 Task: In the  document acquisition Apply all border to the tabe with  'with box; Style line and width 1 pt 'Select Header and apply  'Bold' Select the text and align it to the  Left
Action: Mouse moved to (145, 169)
Screenshot: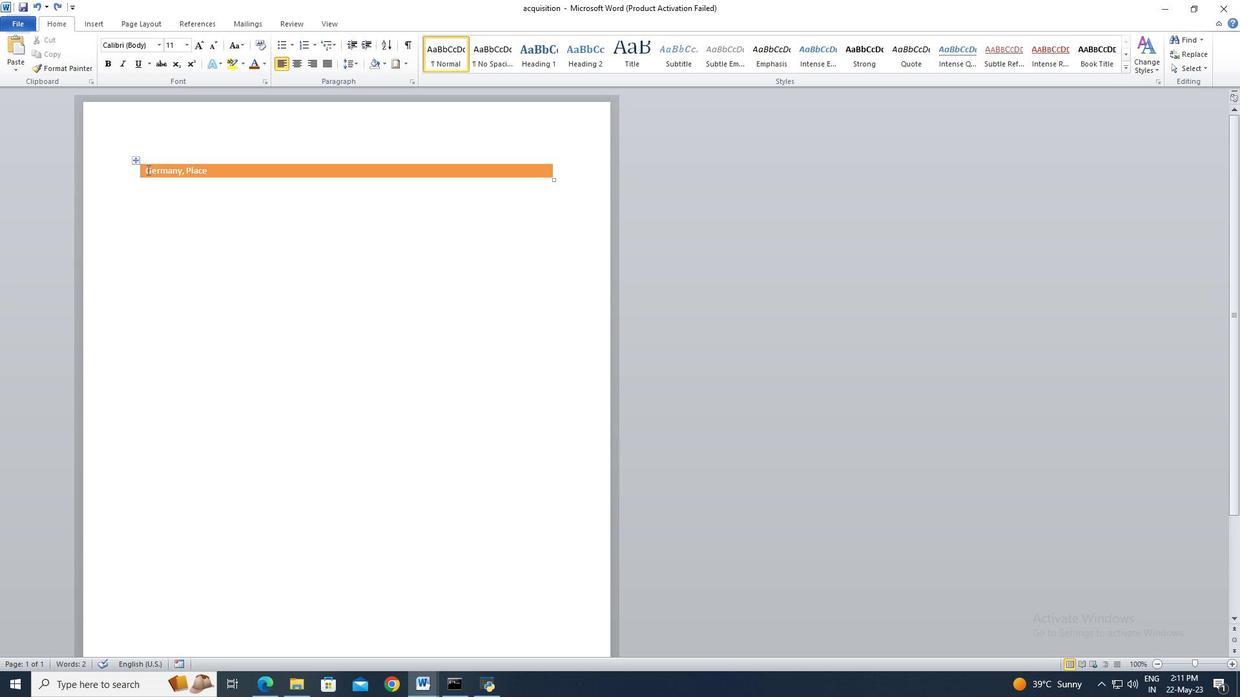 
Action: Mouse pressed left at (145, 169)
Screenshot: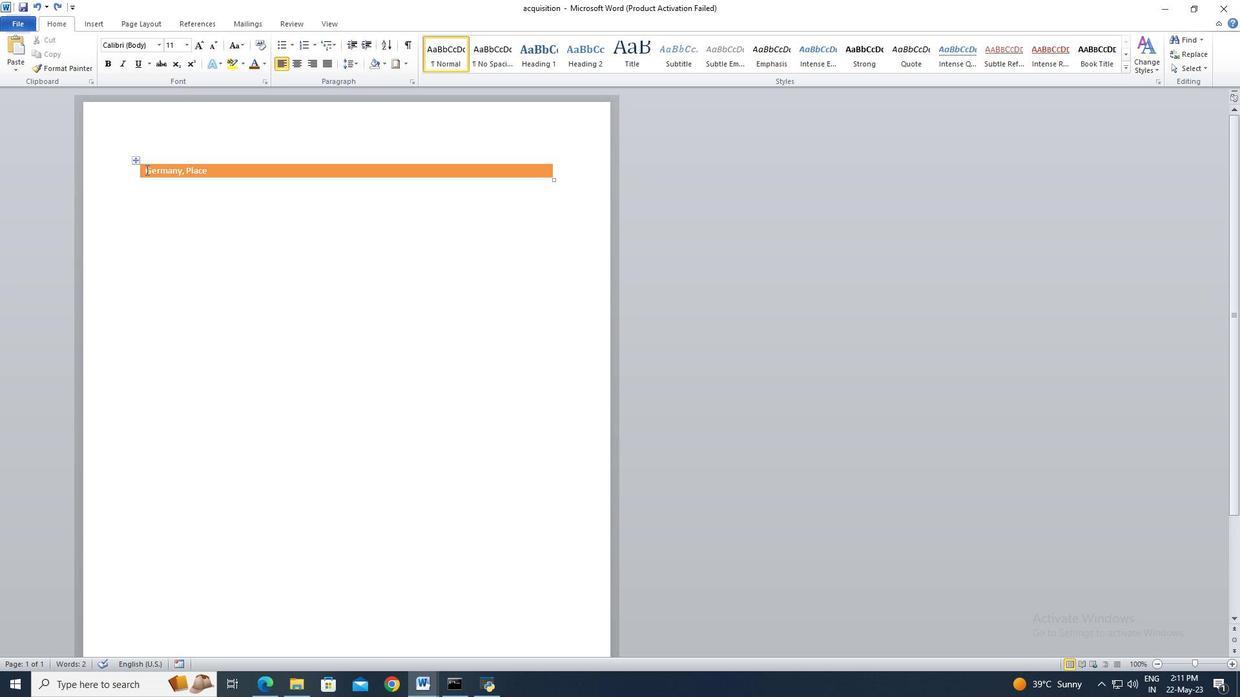 
Action: Mouse moved to (370, 26)
Screenshot: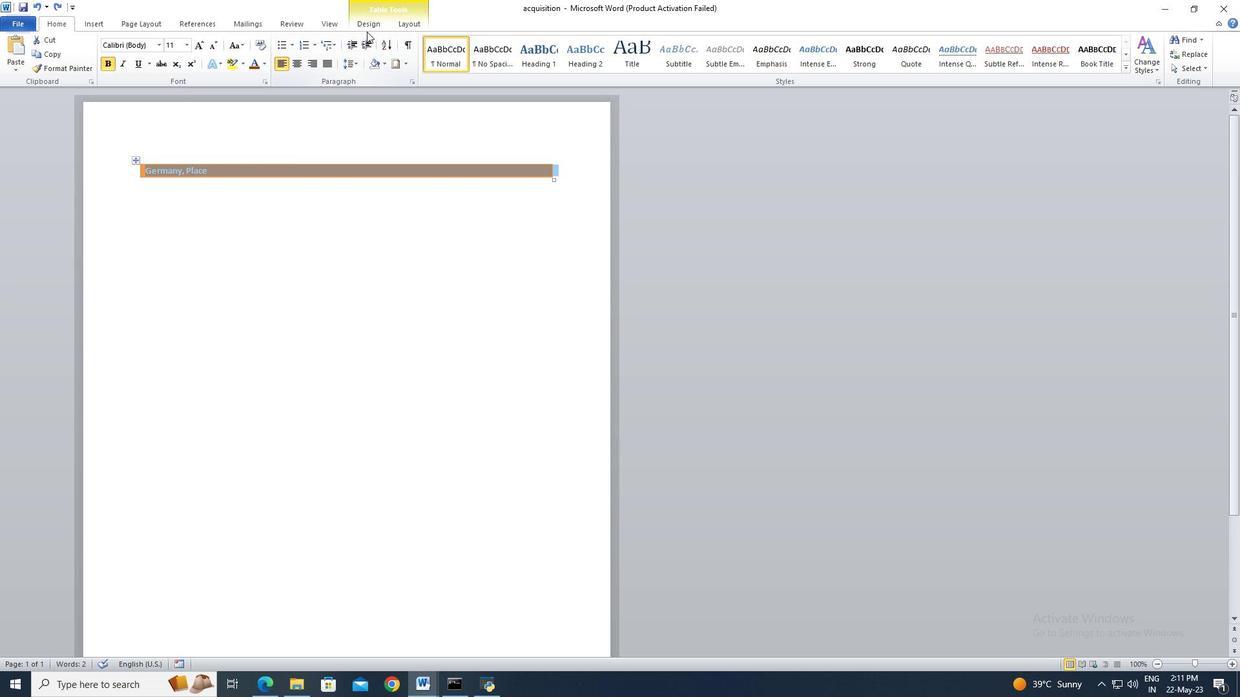 
Action: Mouse pressed left at (370, 26)
Screenshot: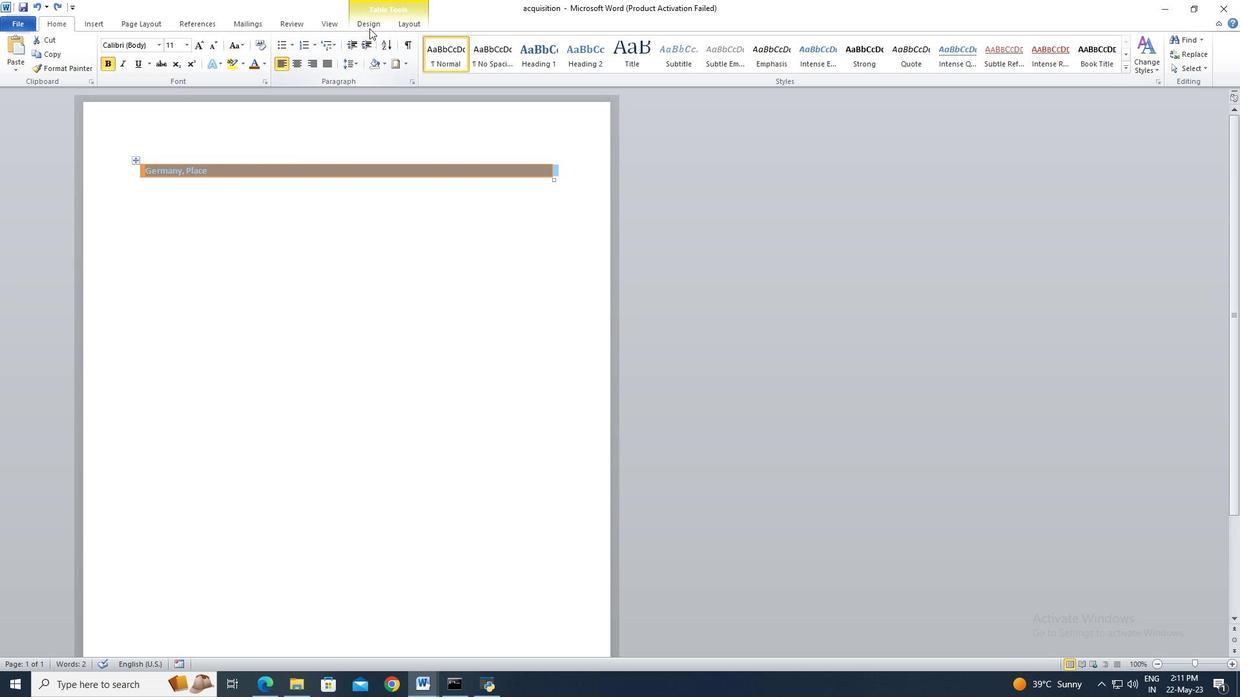 
Action: Mouse moved to (857, 54)
Screenshot: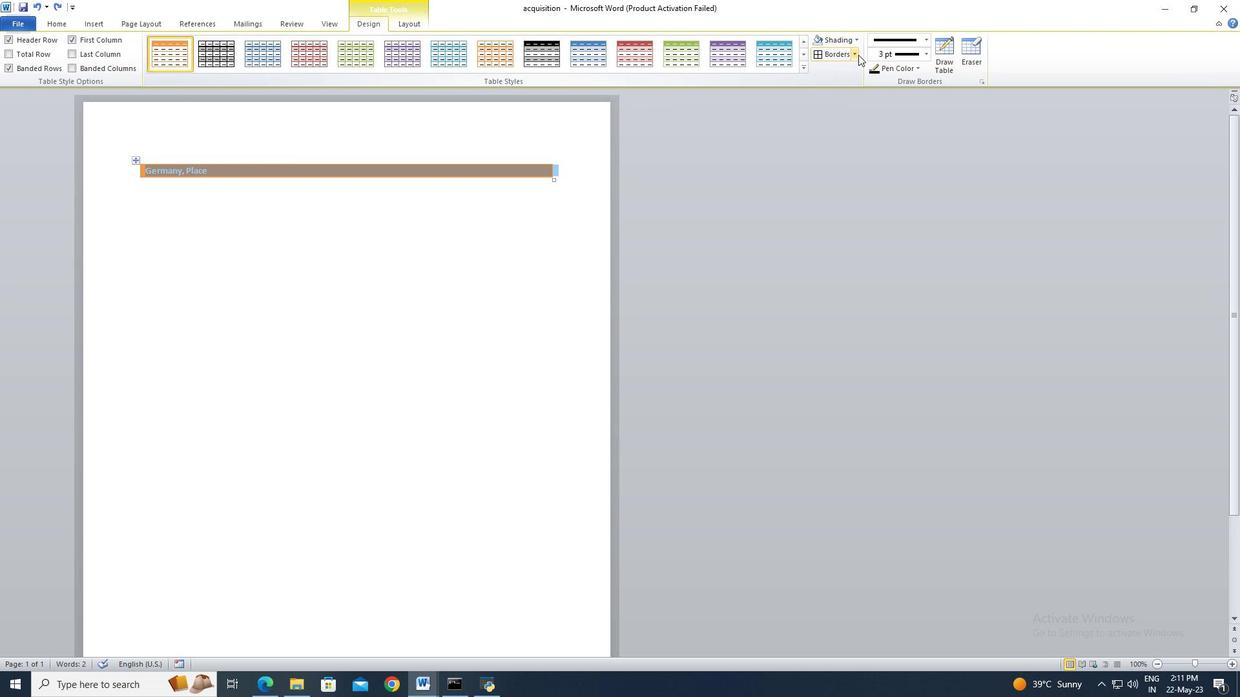 
Action: Mouse pressed left at (857, 54)
Screenshot: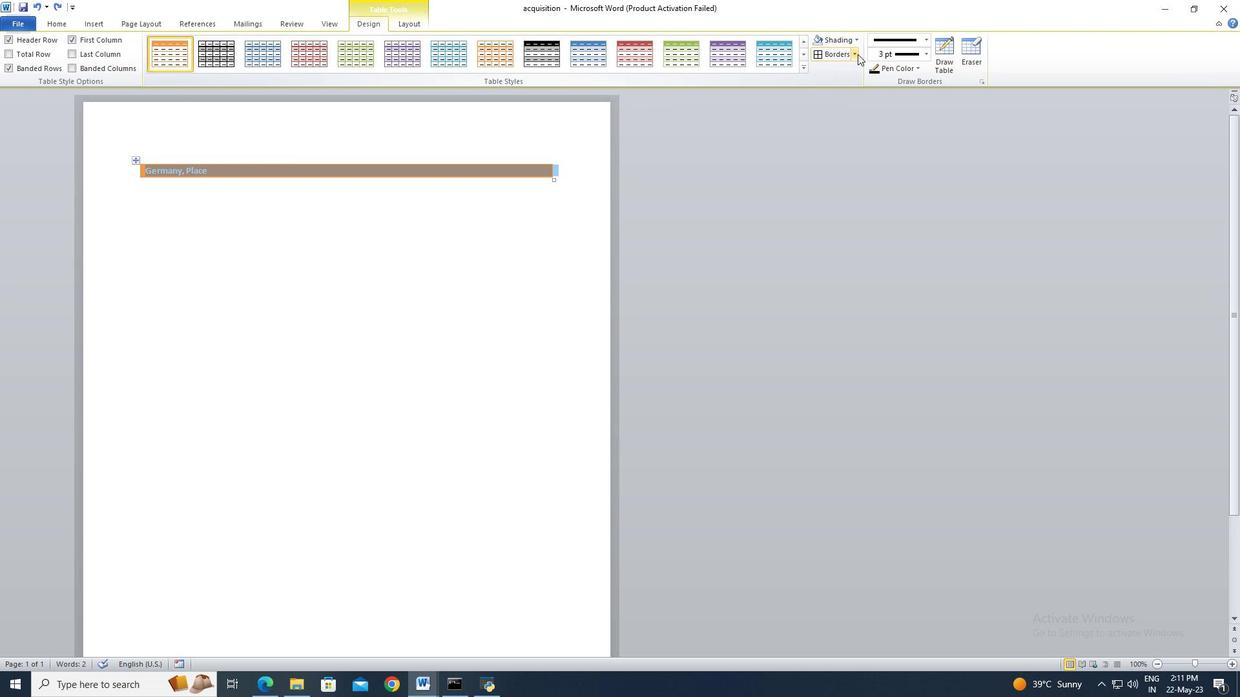 
Action: Mouse moved to (859, 142)
Screenshot: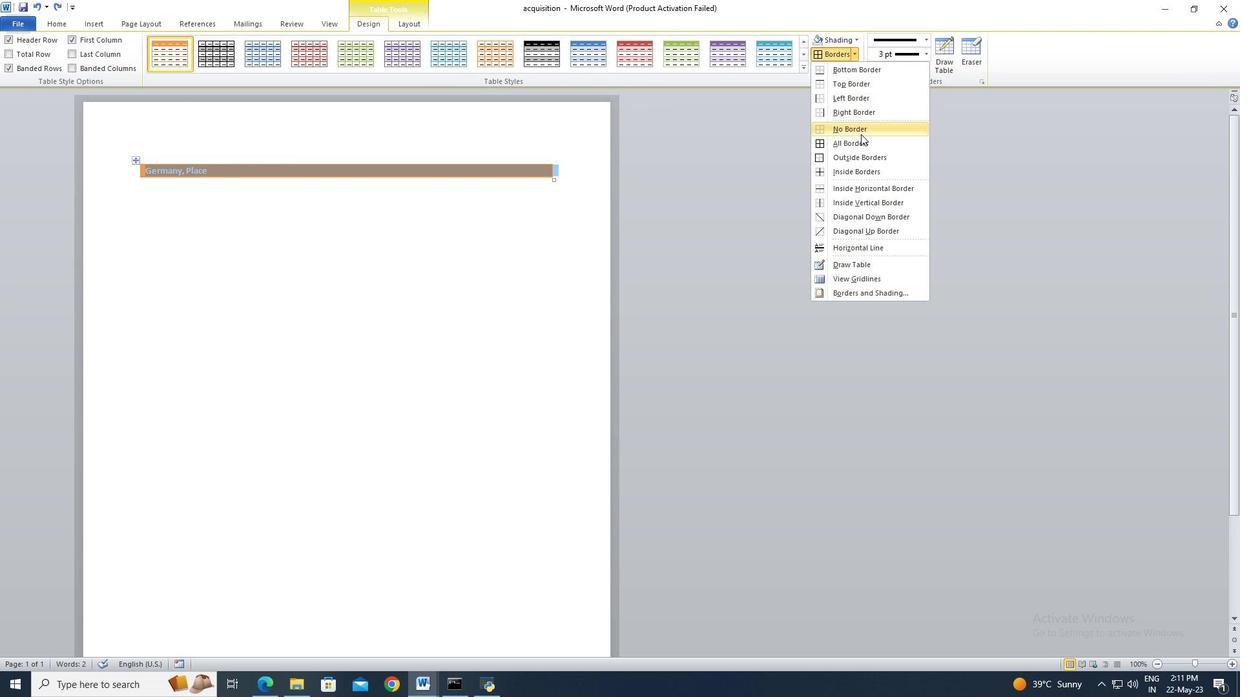
Action: Mouse pressed left at (859, 142)
Screenshot: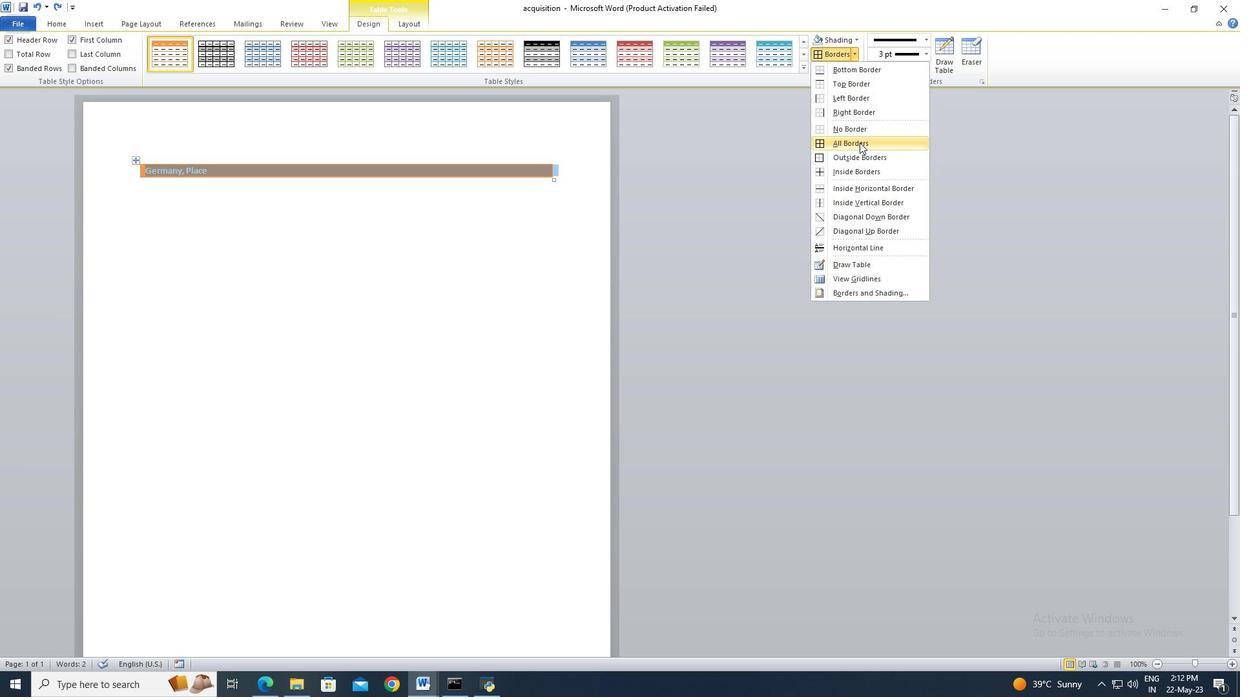 
Action: Mouse moved to (923, 44)
Screenshot: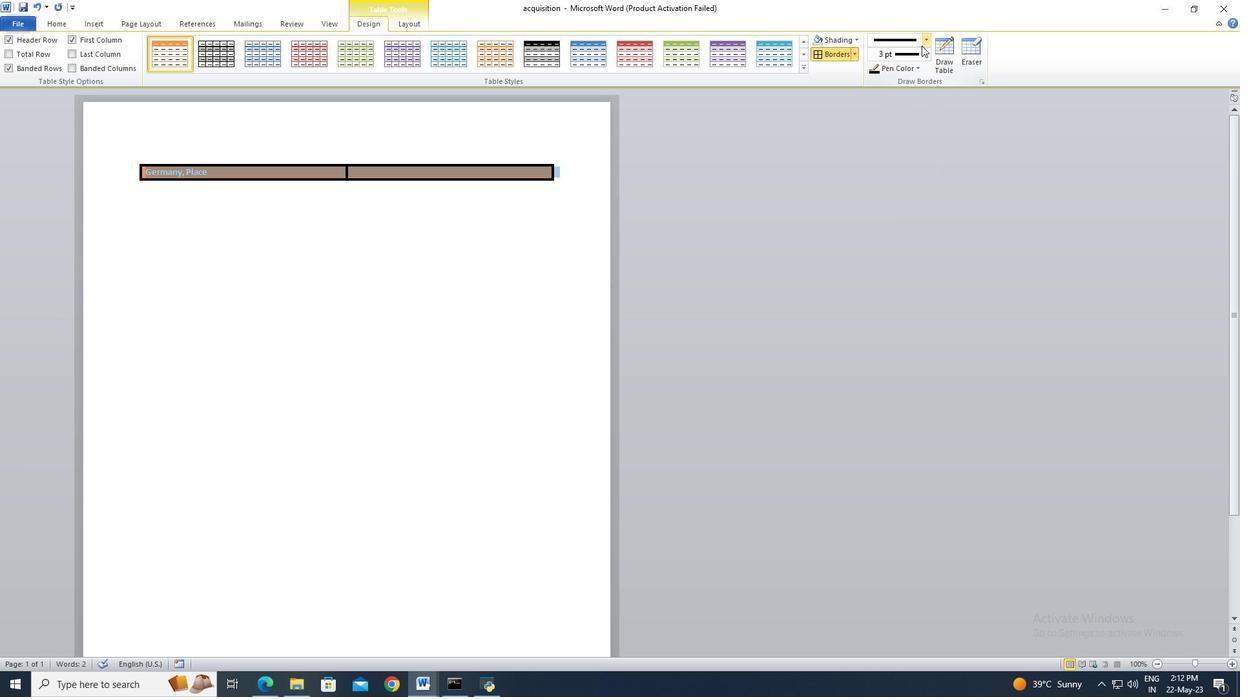 
Action: Mouse pressed left at (923, 44)
Screenshot: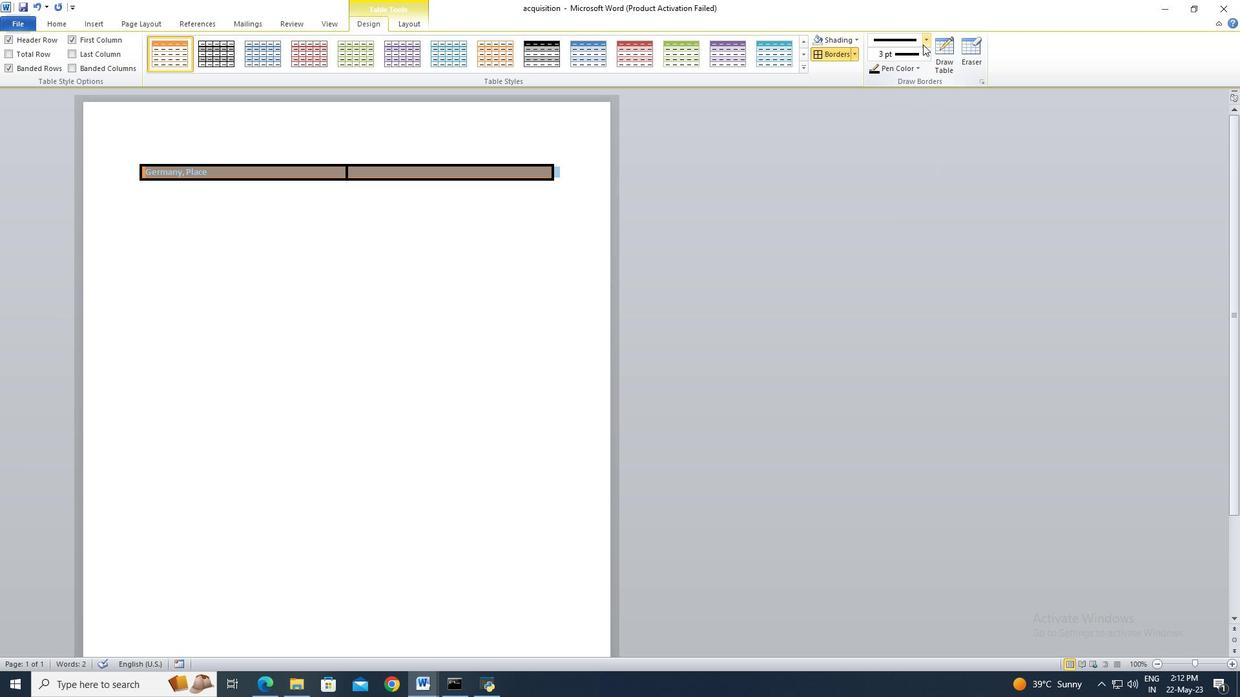 
Action: Mouse moved to (905, 297)
Screenshot: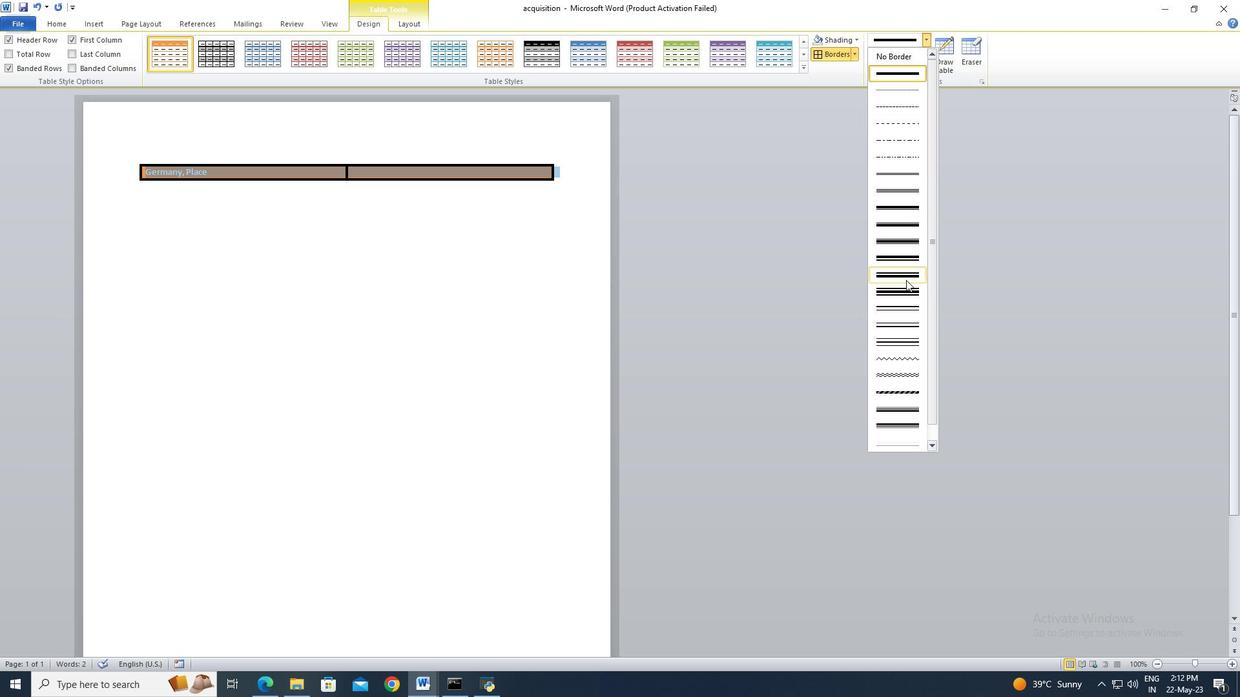 
Action: Mouse scrolled (905, 297) with delta (0, 0)
Screenshot: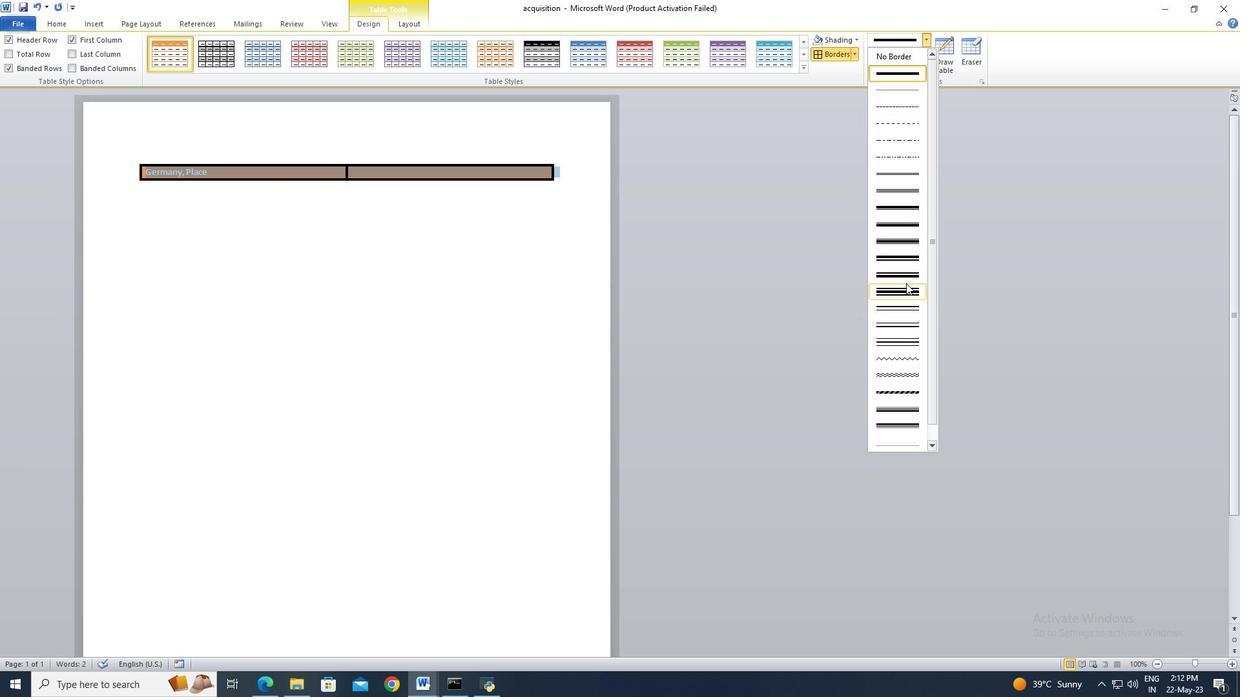 
Action: Mouse scrolled (905, 297) with delta (0, 0)
Screenshot: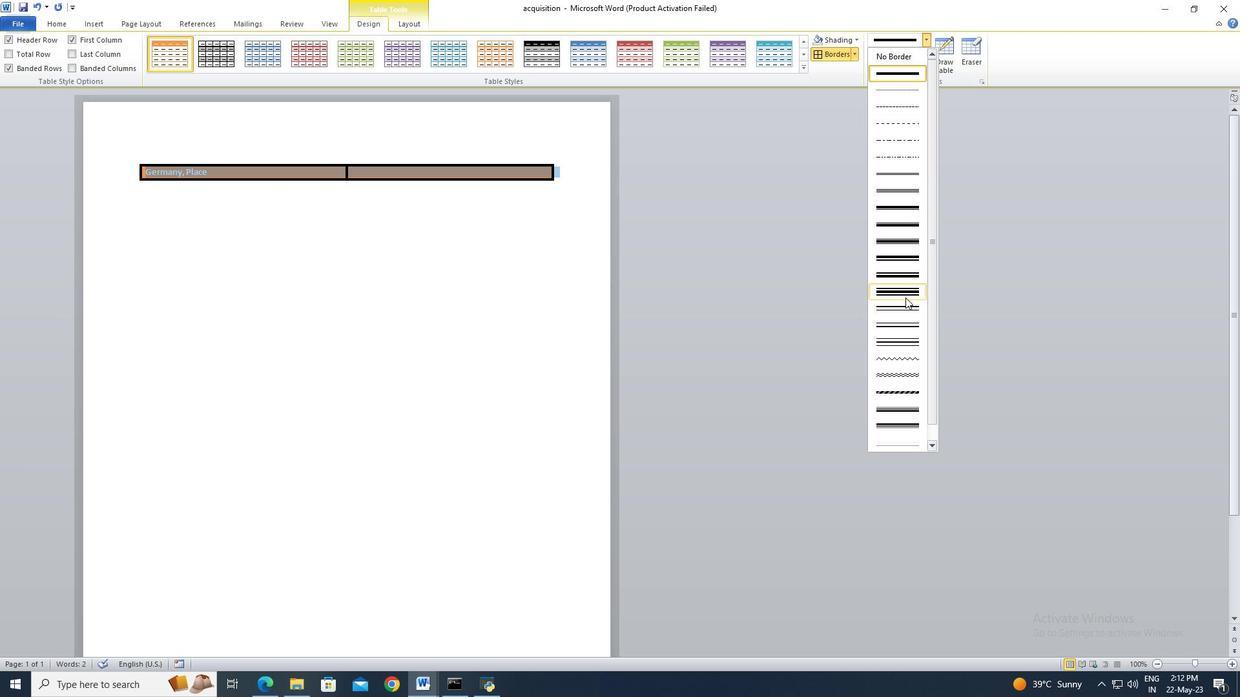 
Action: Mouse moved to (905, 298)
Screenshot: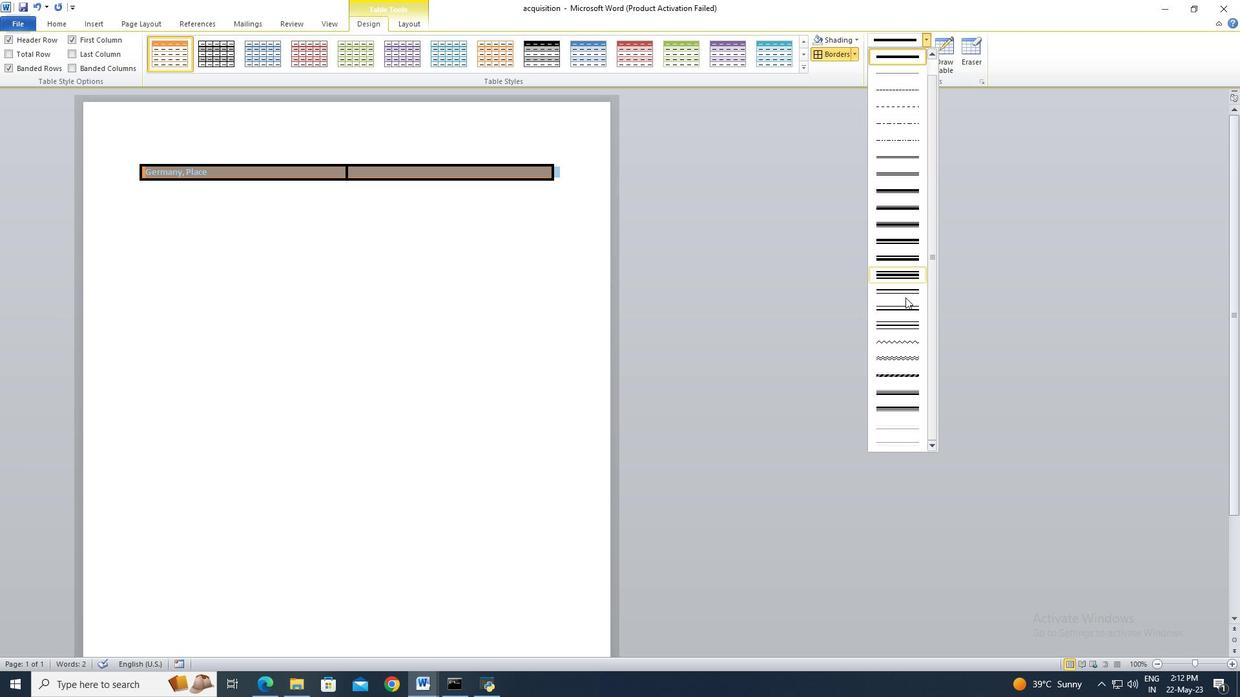 
Action: Mouse scrolled (905, 297) with delta (0, 0)
Screenshot: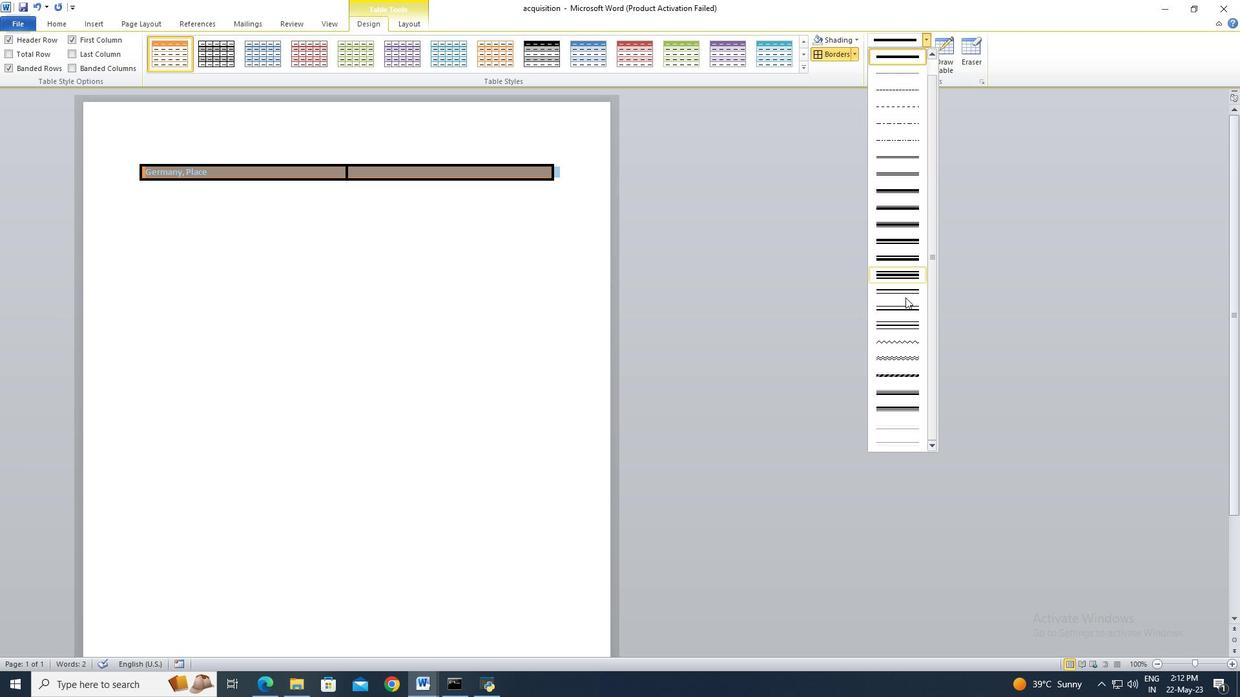 
Action: Mouse moved to (904, 333)
Screenshot: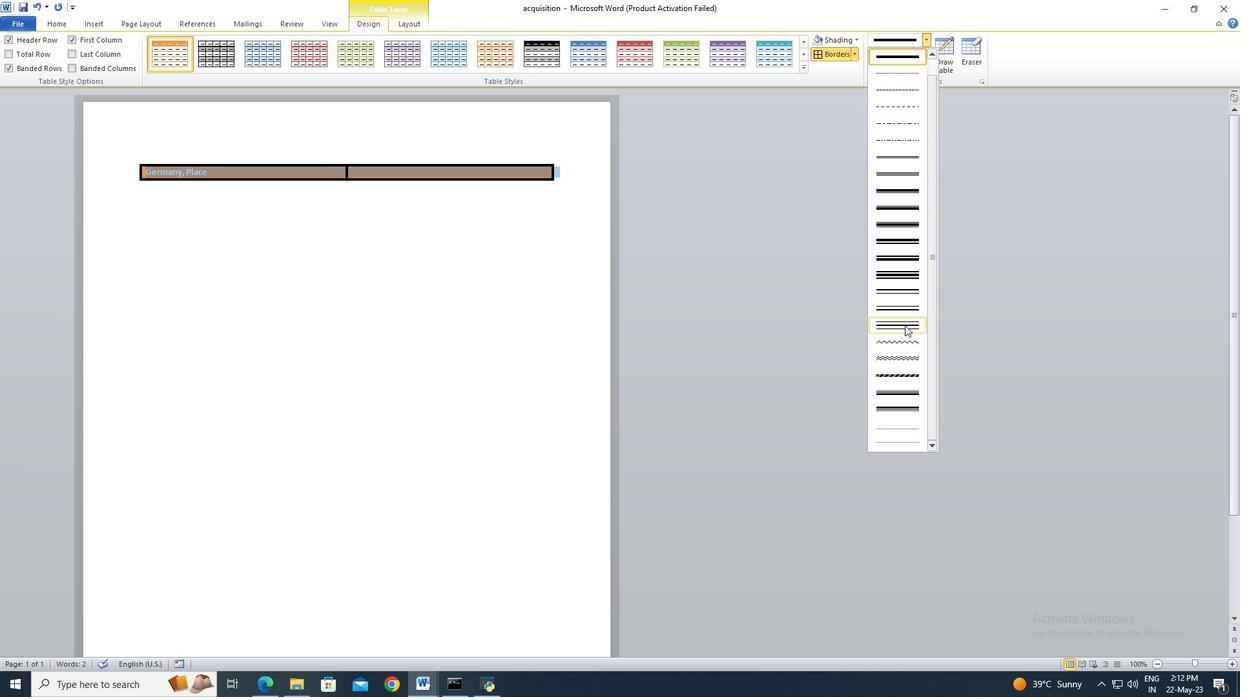 
Action: Mouse scrolled (904, 333) with delta (0, 0)
Screenshot: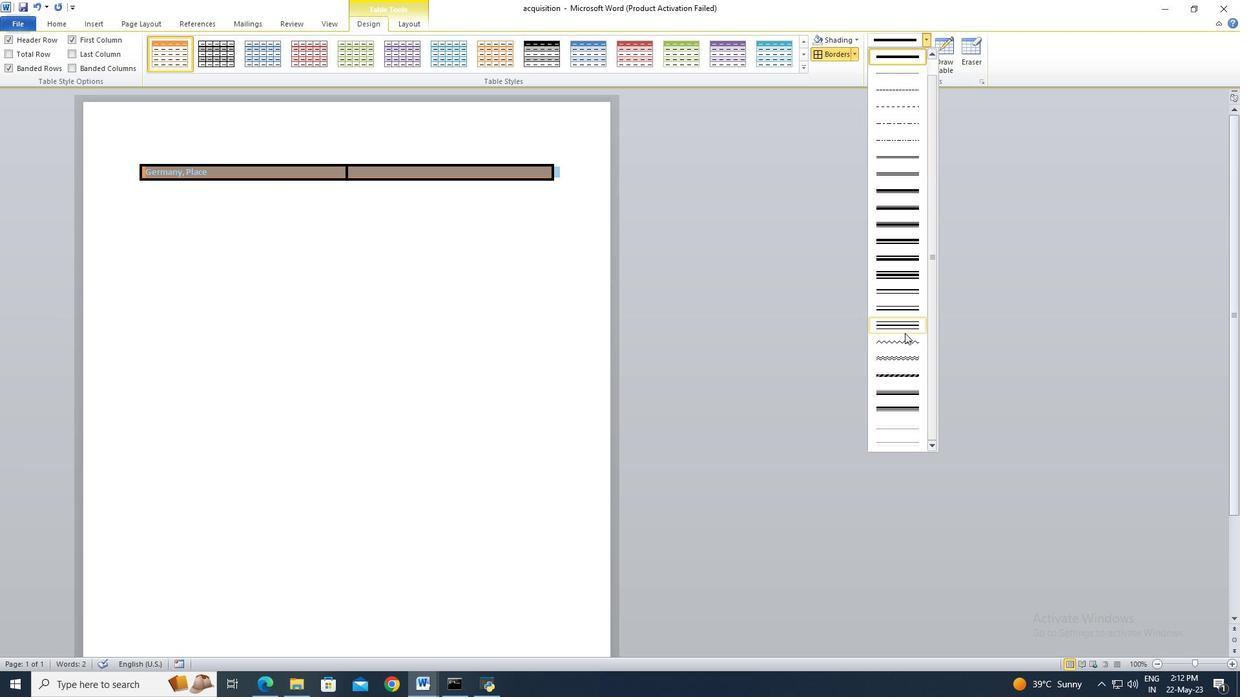 
Action: Mouse moved to (904, 333)
Screenshot: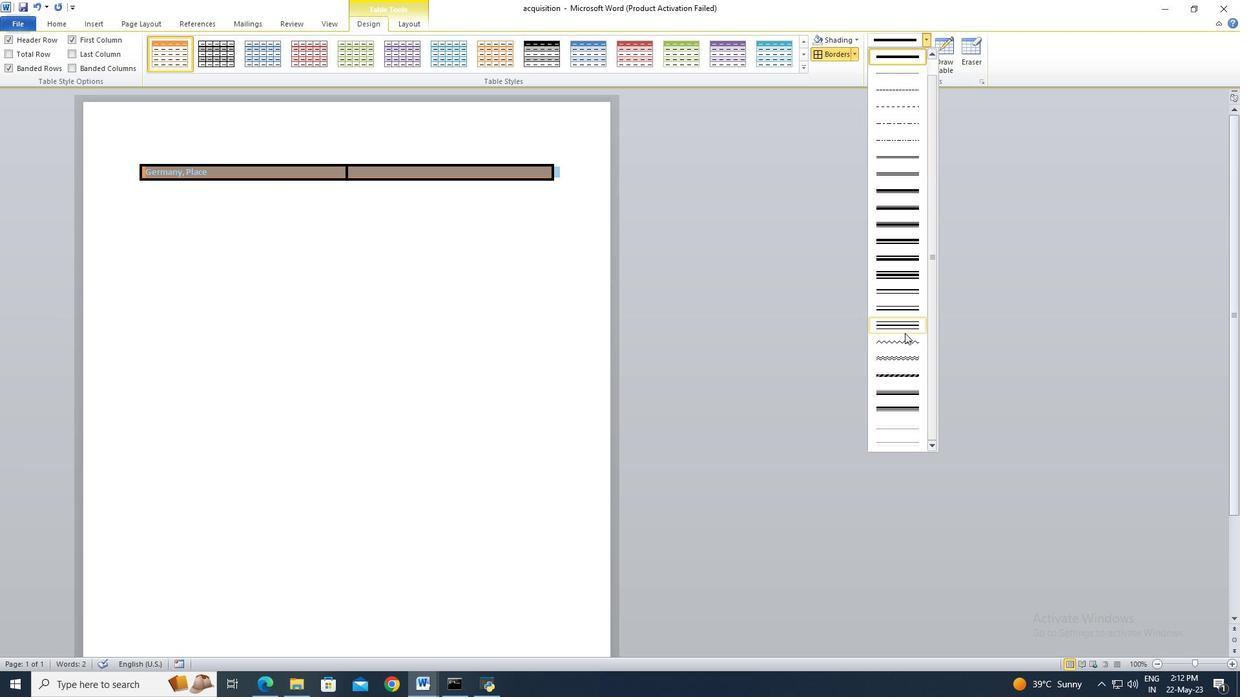 
Action: Mouse scrolled (904, 334) with delta (0, 0)
Screenshot: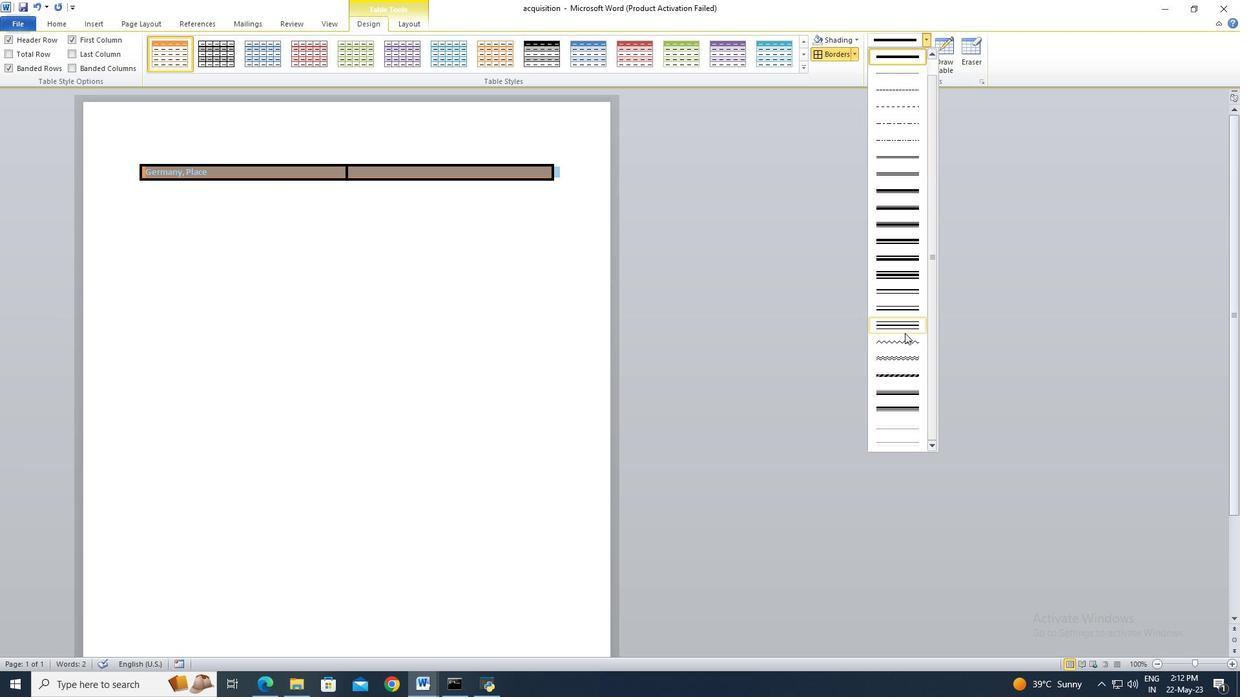 
Action: Mouse moved to (903, 78)
Screenshot: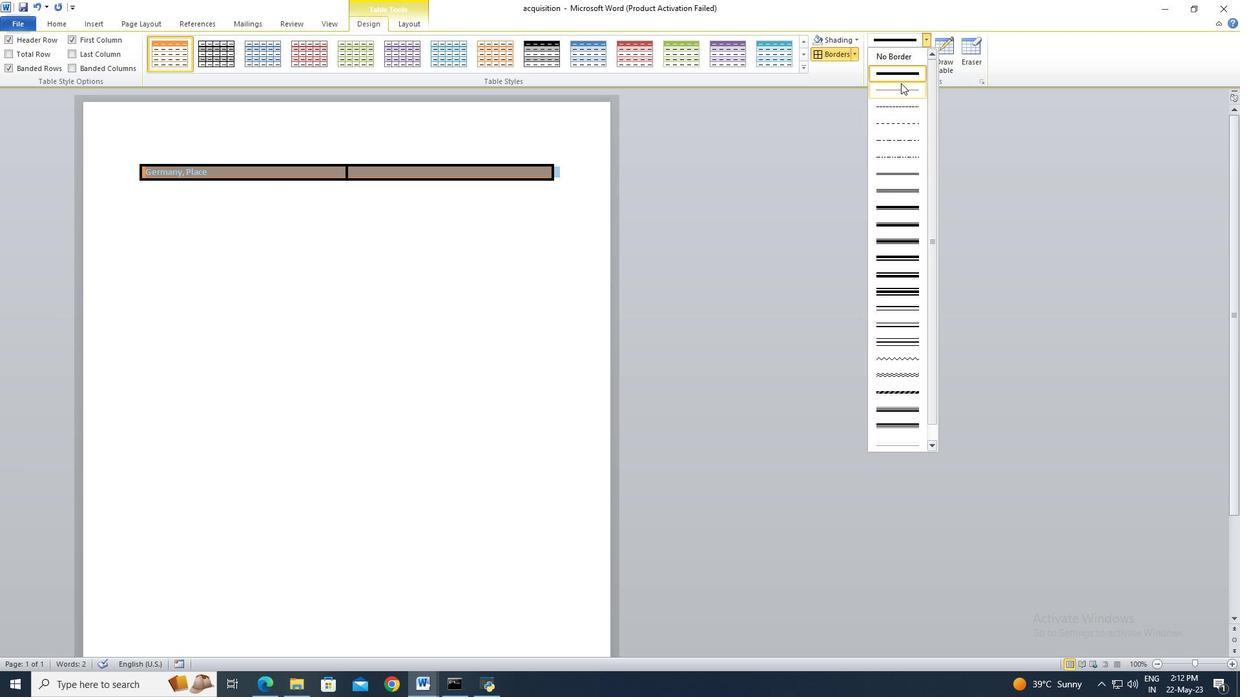 
Action: Mouse pressed left at (903, 78)
Screenshot: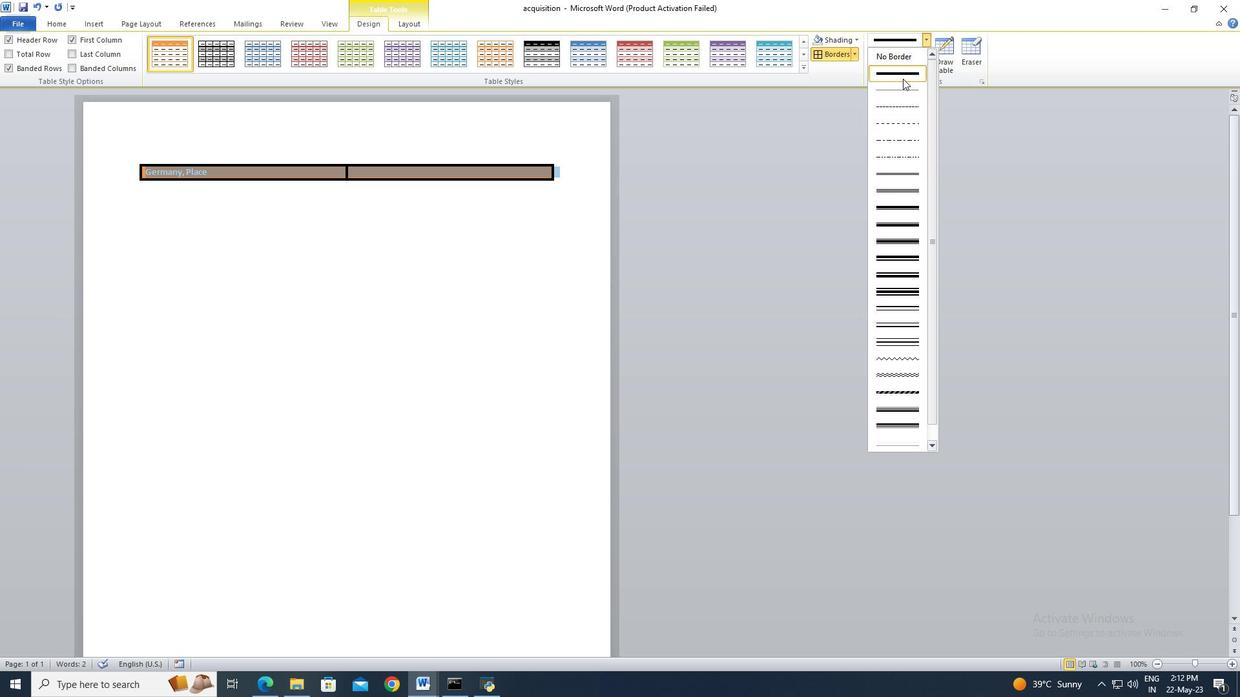
Action: Mouse moved to (923, 57)
Screenshot: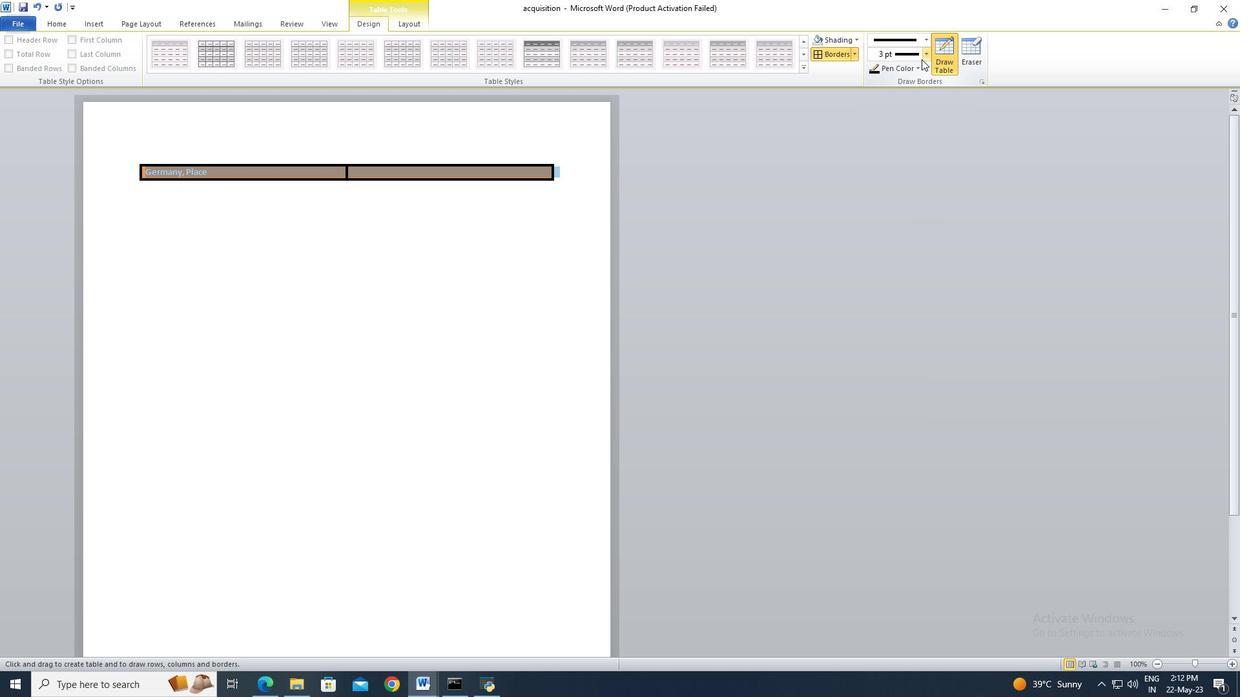 
Action: Mouse pressed left at (923, 57)
Screenshot: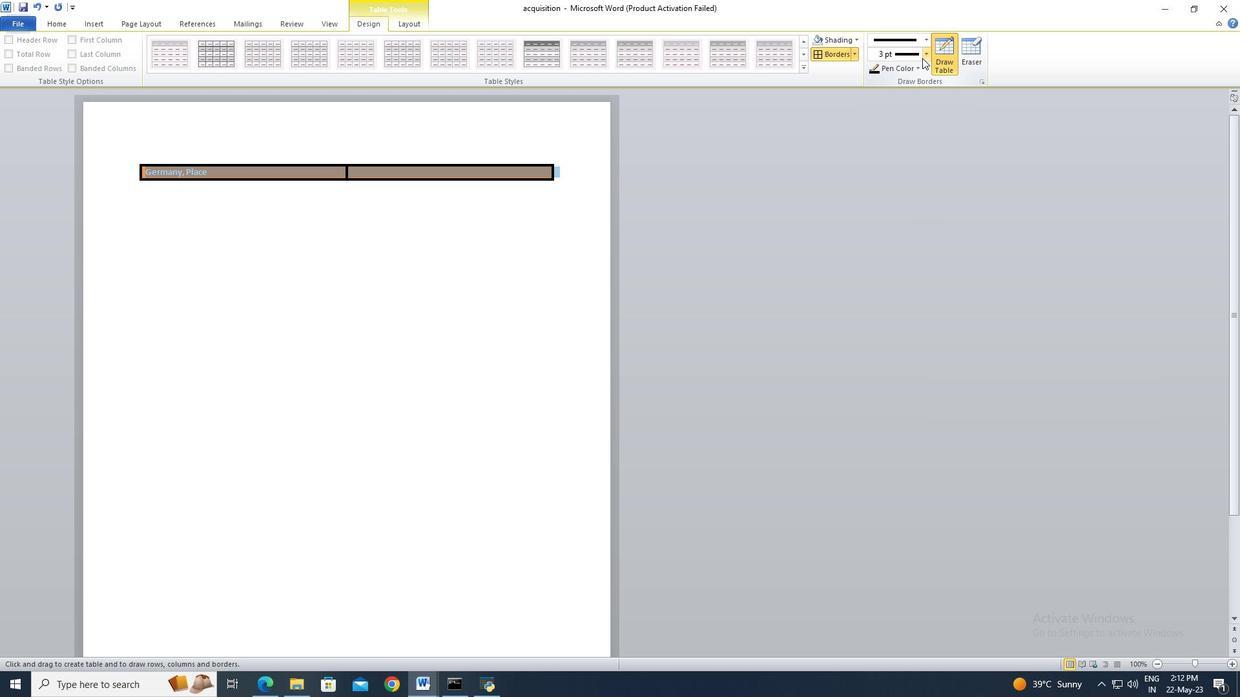 
Action: Mouse moved to (903, 122)
Screenshot: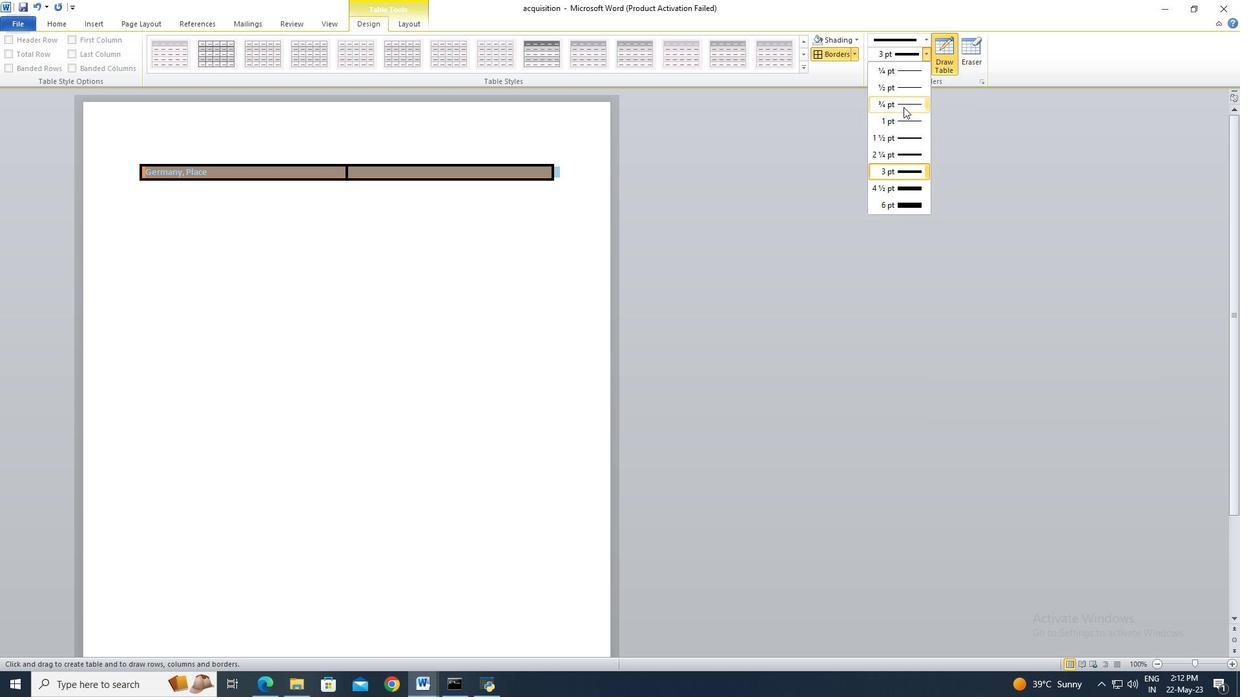 
Action: Mouse pressed left at (903, 122)
Screenshot: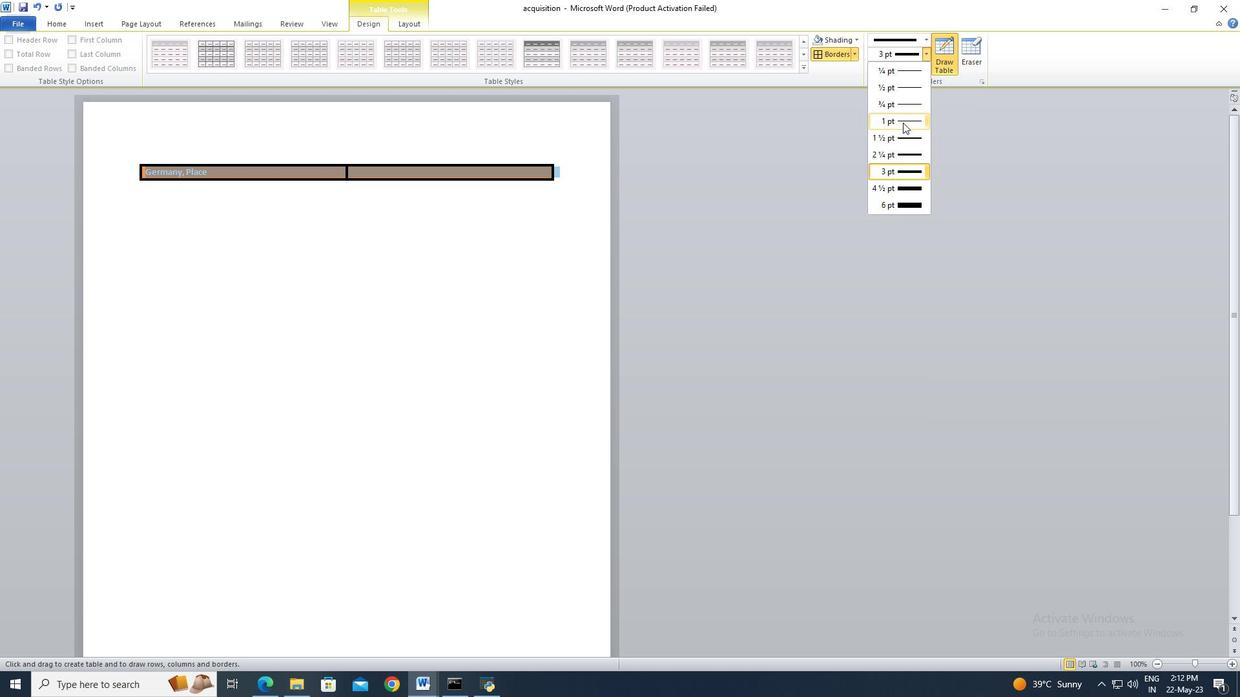 
Action: Mouse moved to (66, 26)
Screenshot: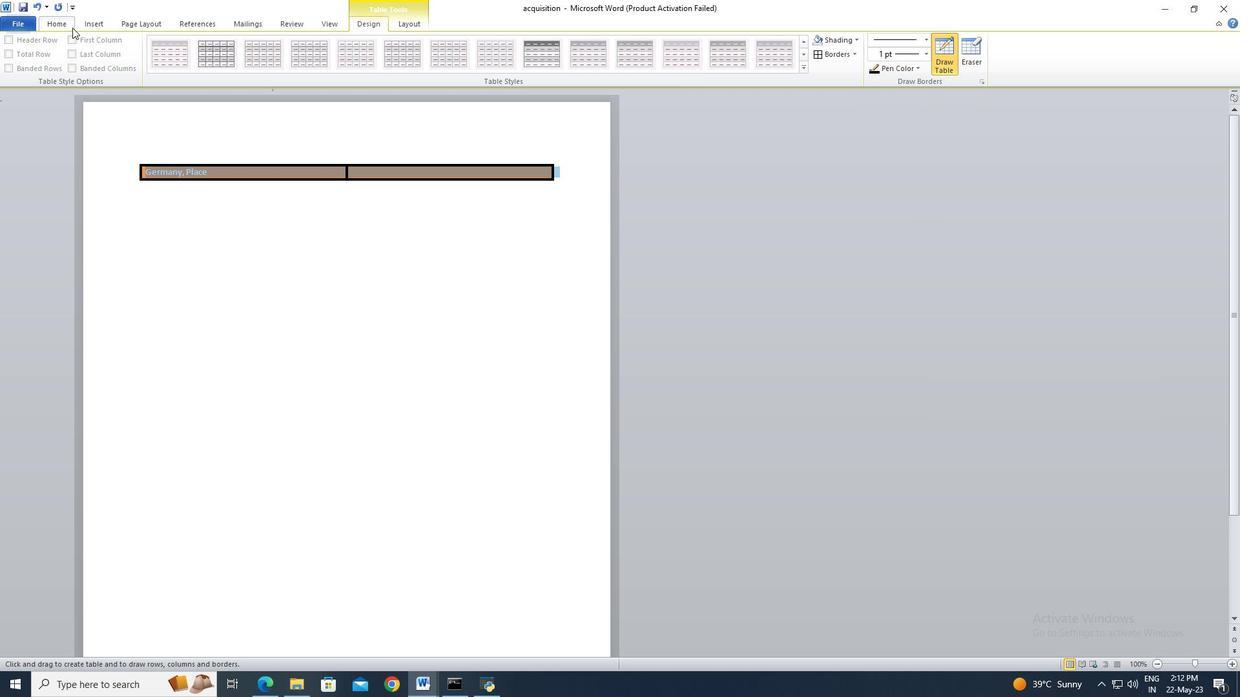 
Action: Mouse pressed left at (66, 26)
Screenshot: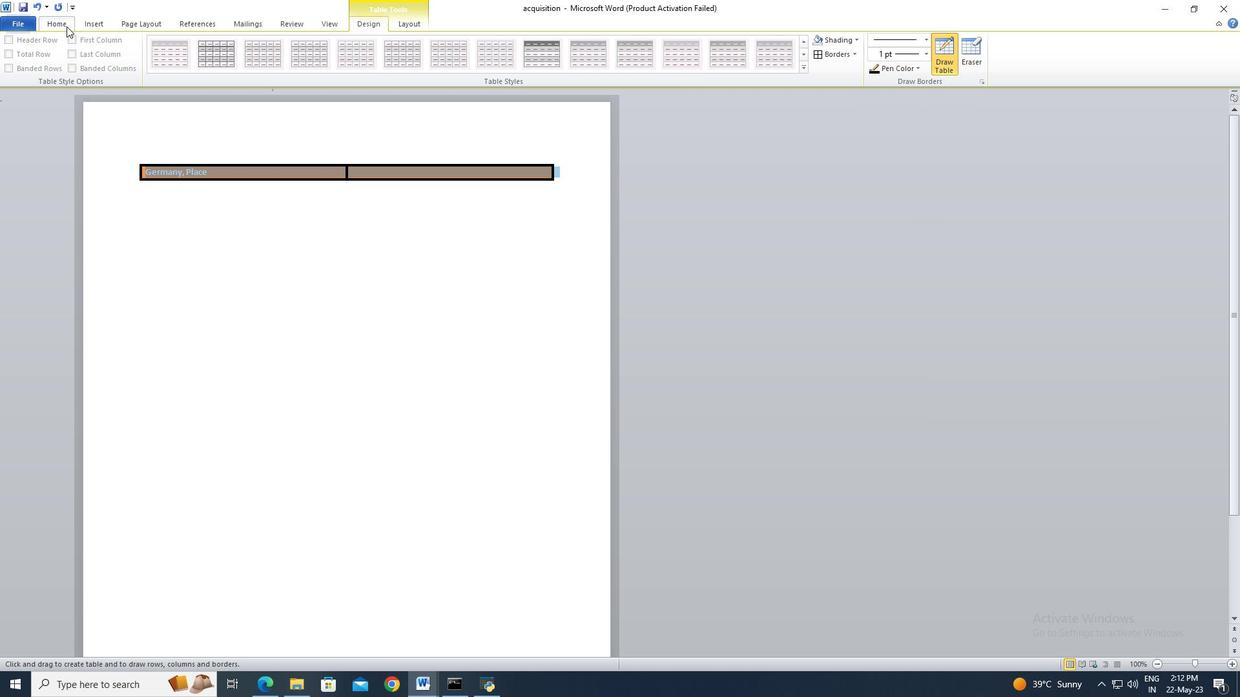 
Action: Mouse moved to (151, 181)
Screenshot: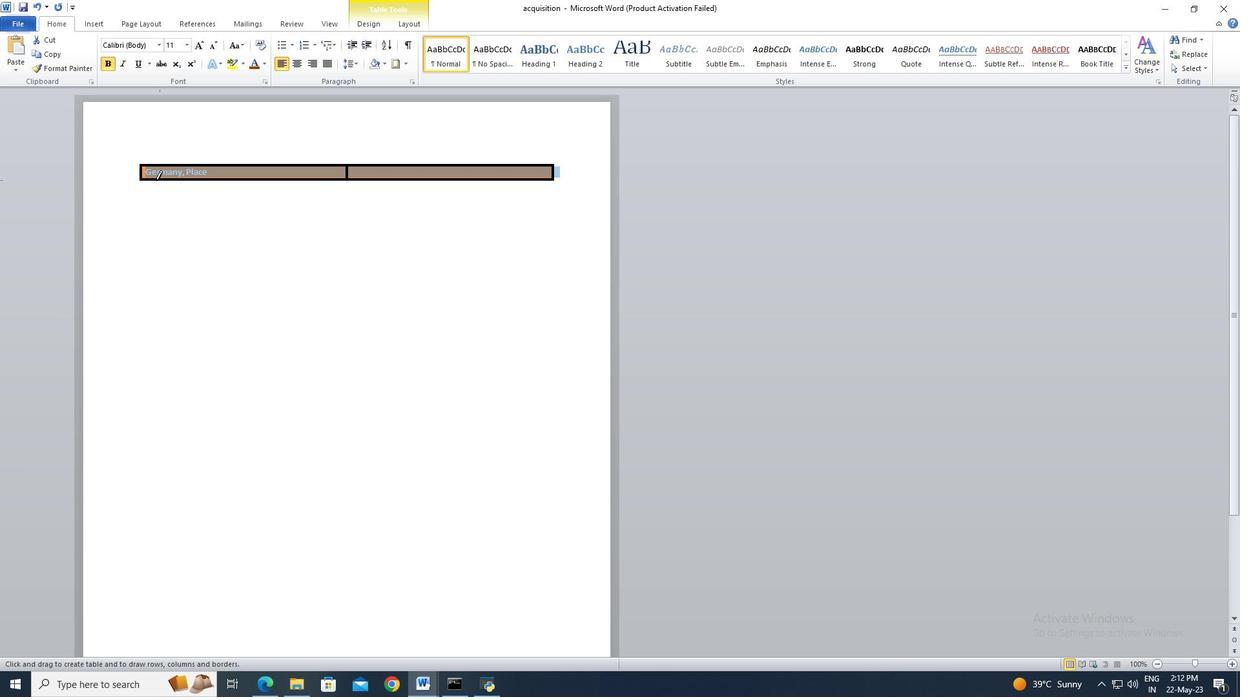 
Action: Mouse pressed left at (151, 181)
Screenshot: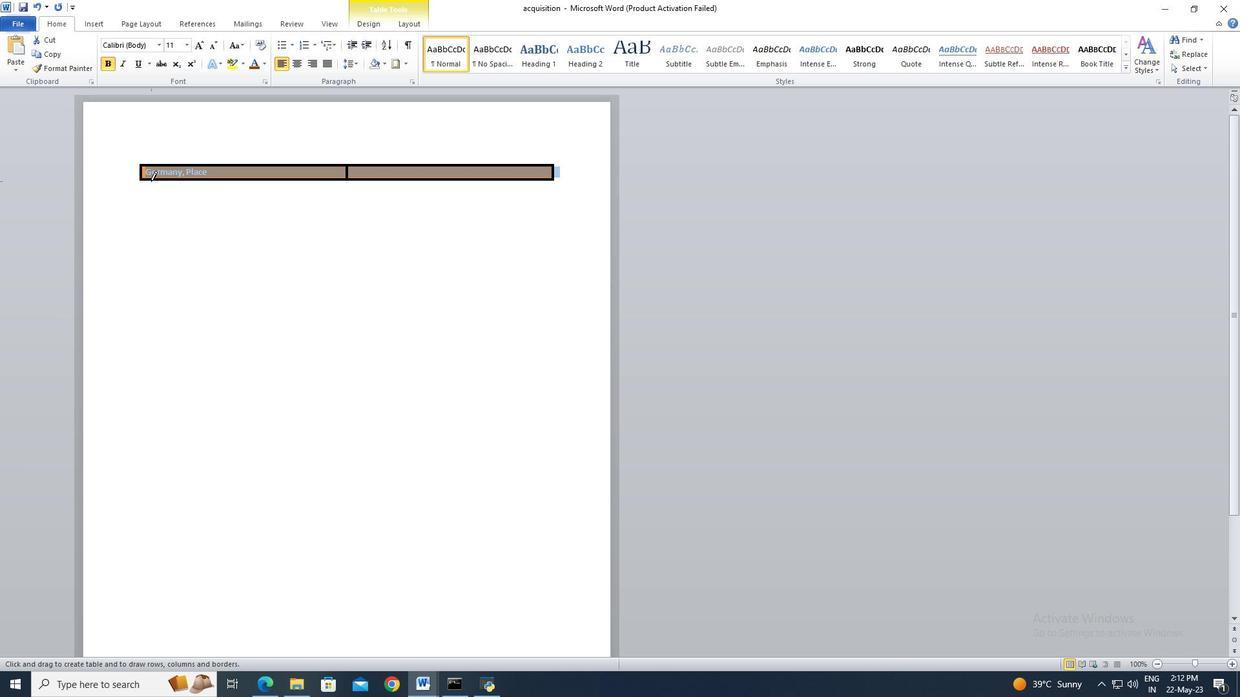 
Action: Mouse moved to (149, 175)
Screenshot: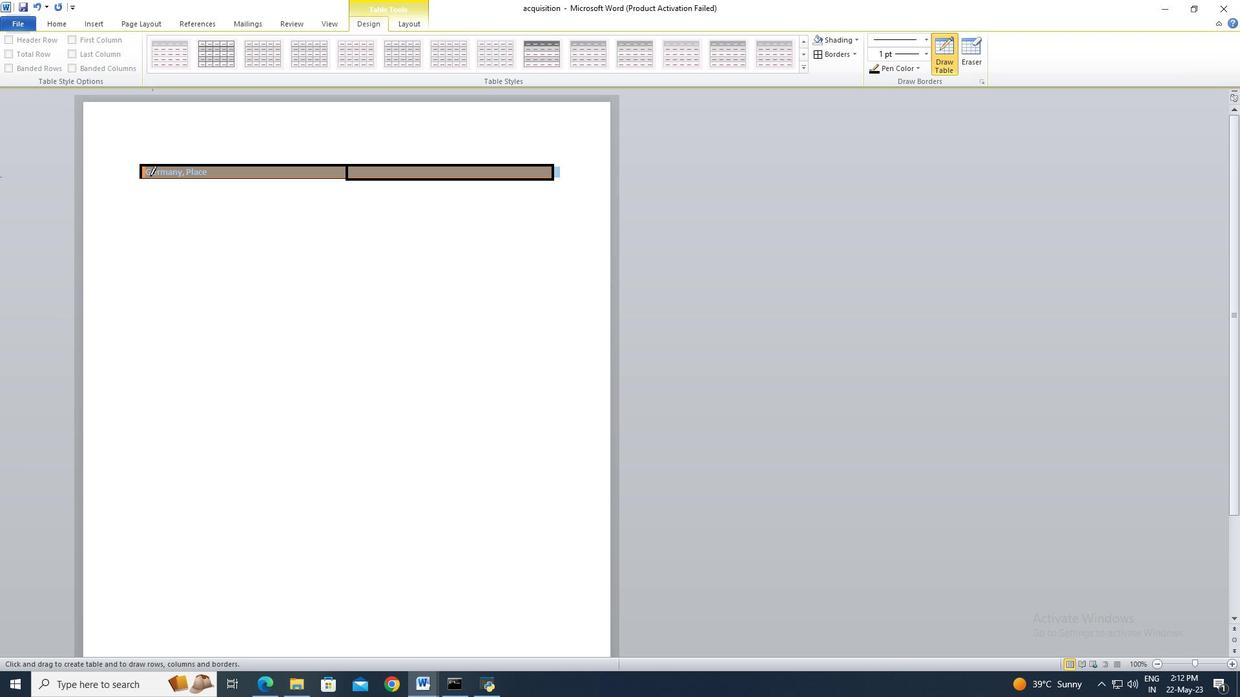 
Action: Mouse pressed left at (149, 175)
Screenshot: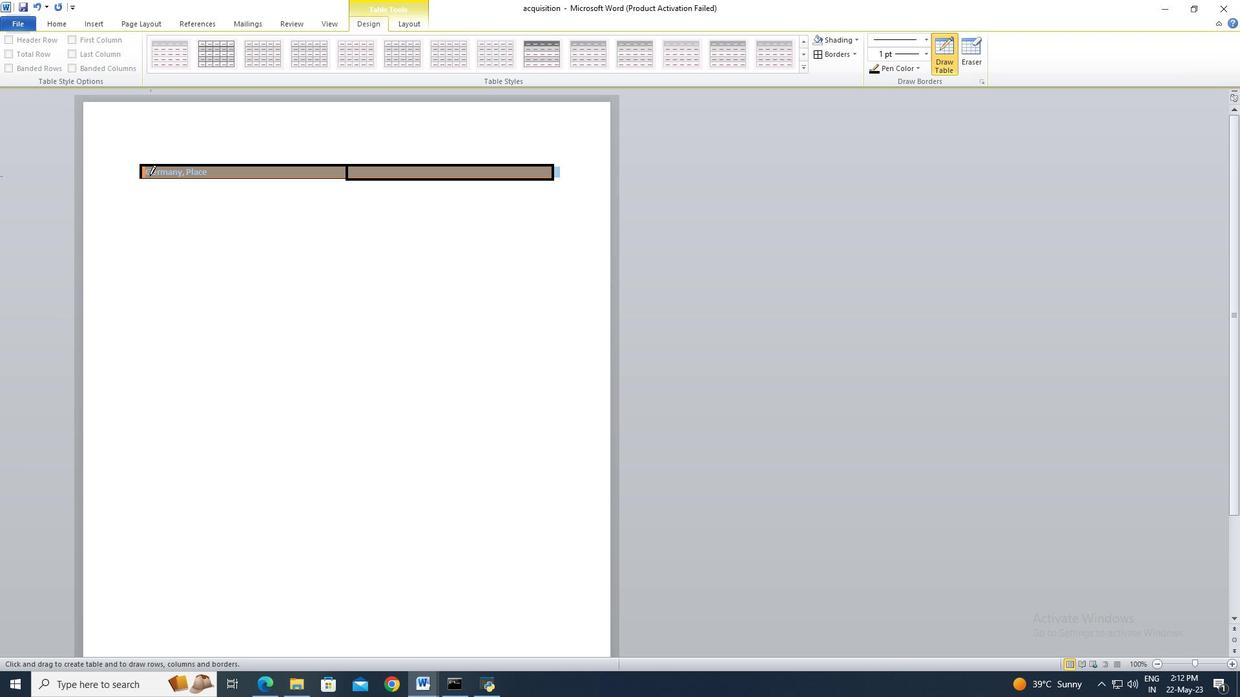 
Action: Mouse moved to (155, 200)
Screenshot: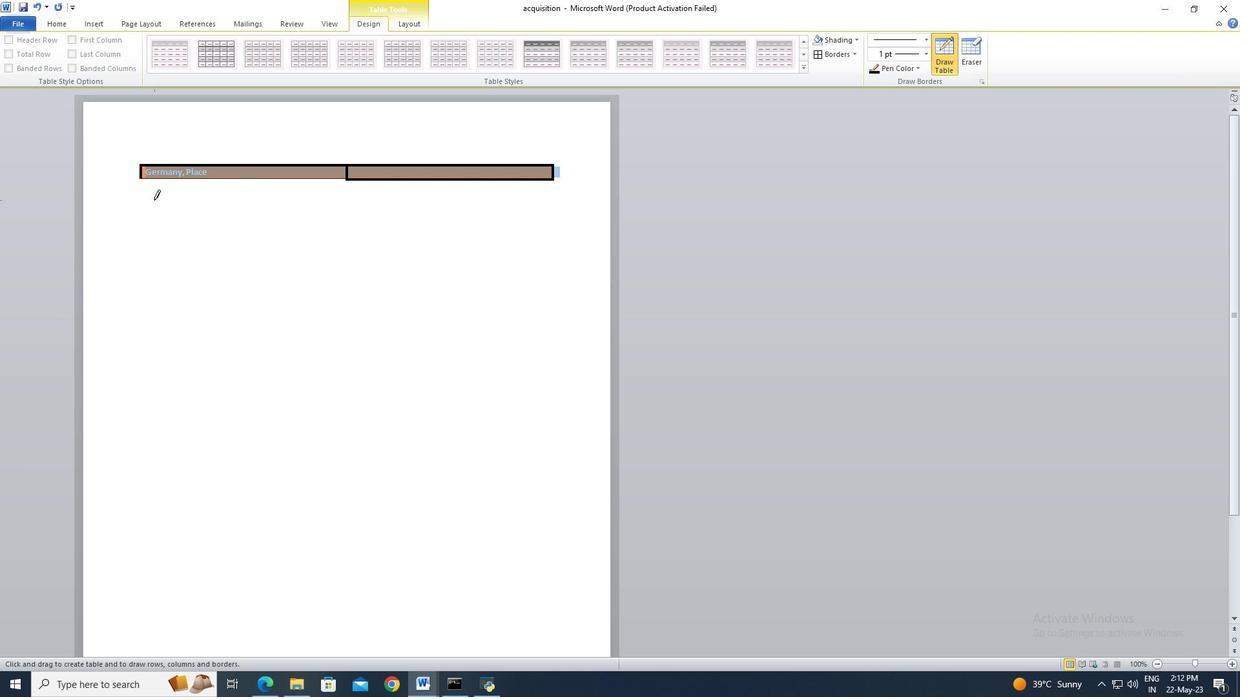 
Action: Mouse pressed left at (155, 200)
Screenshot: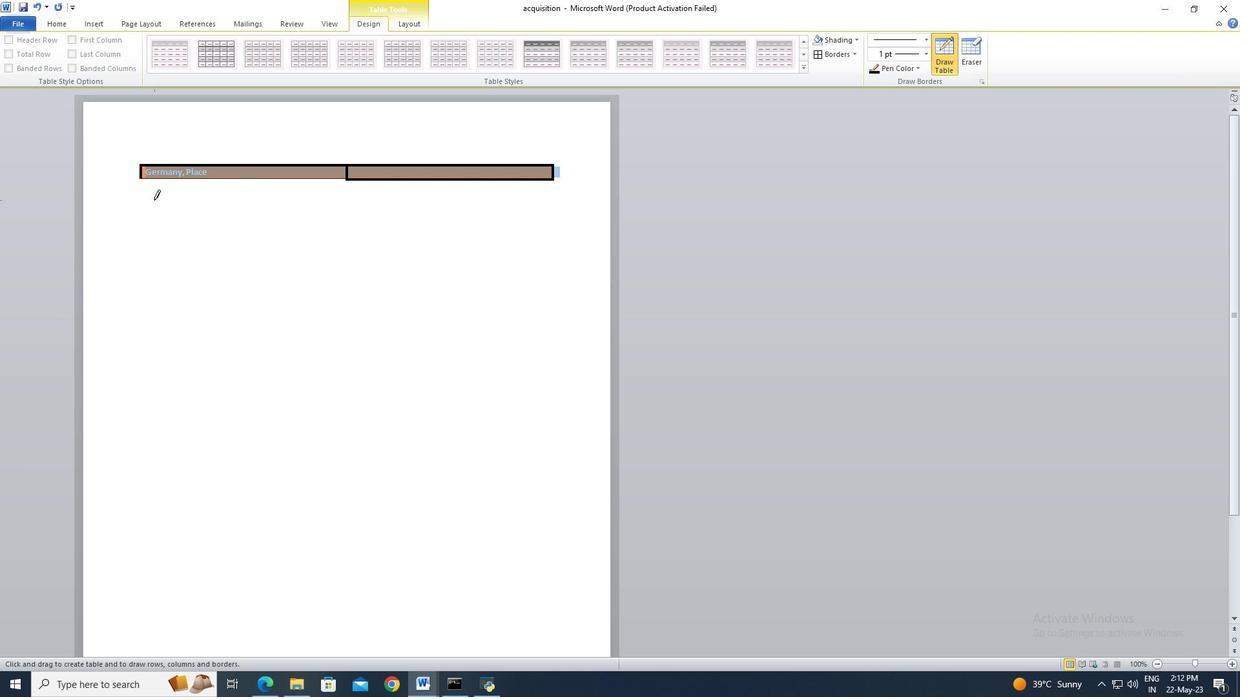 
Action: Mouse moved to (145, 171)
Screenshot: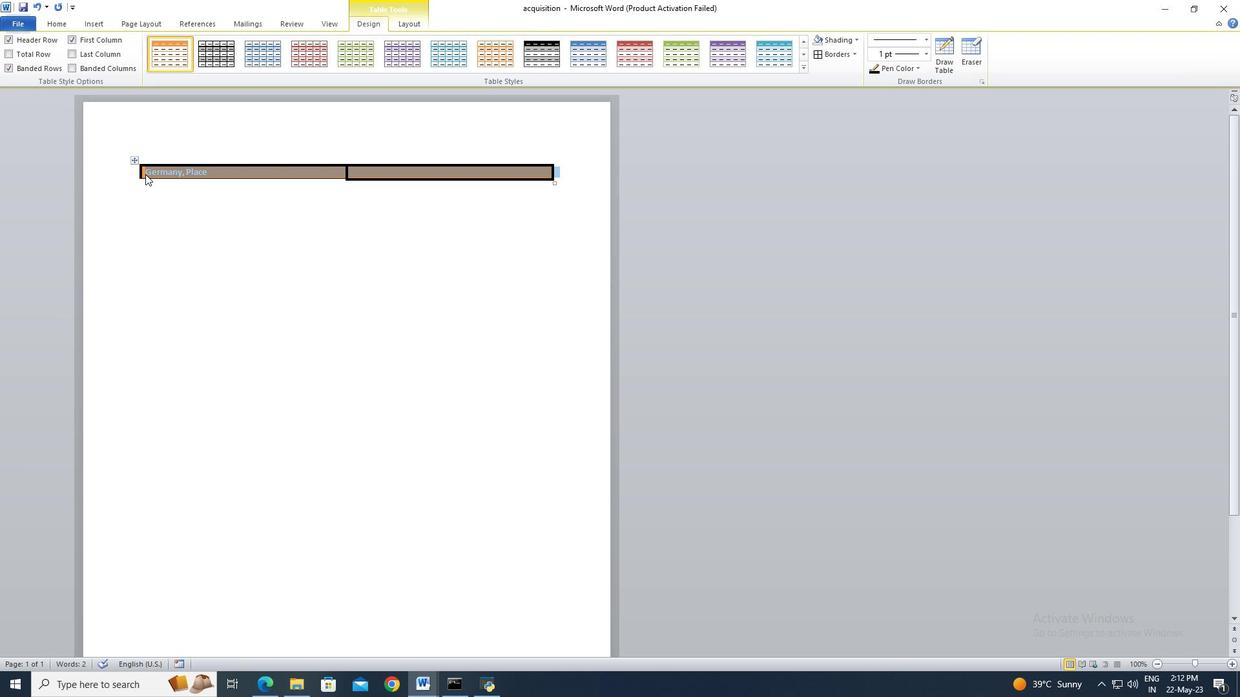 
Action: Mouse pressed left at (145, 171)
Screenshot: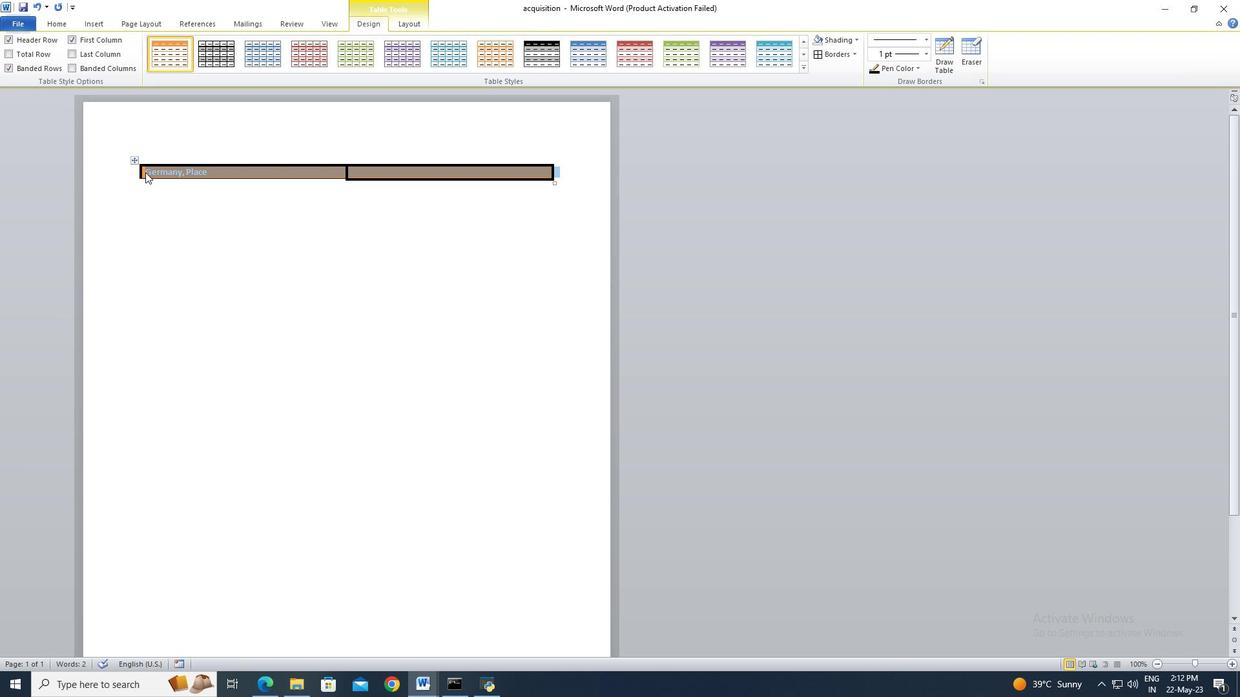 
Action: Mouse moved to (55, 16)
Screenshot: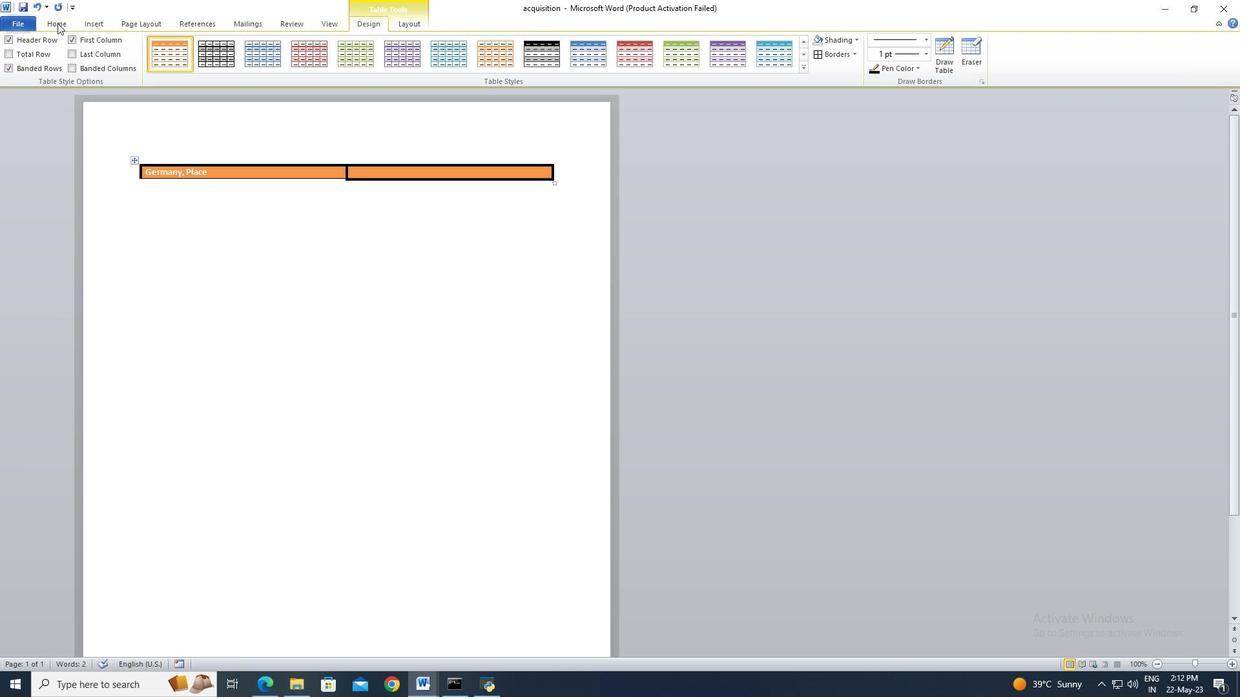 
Action: Mouse pressed left at (55, 16)
Screenshot: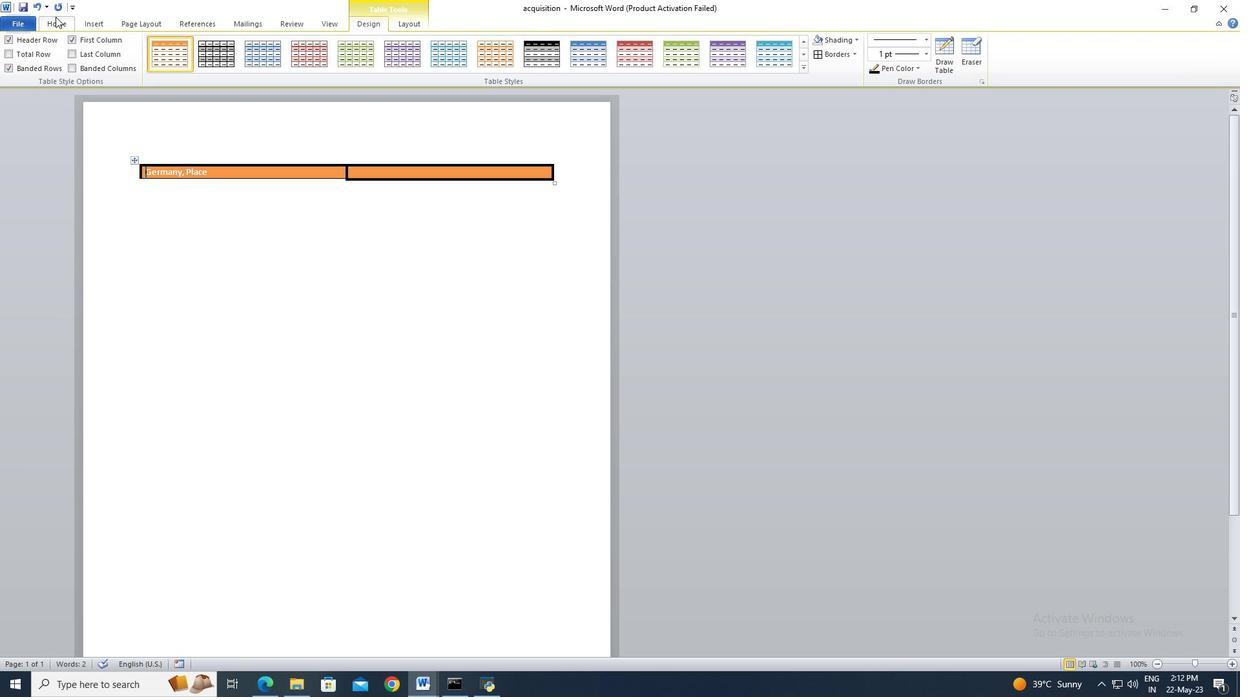 
Action: Mouse moved to (217, 175)
Screenshot: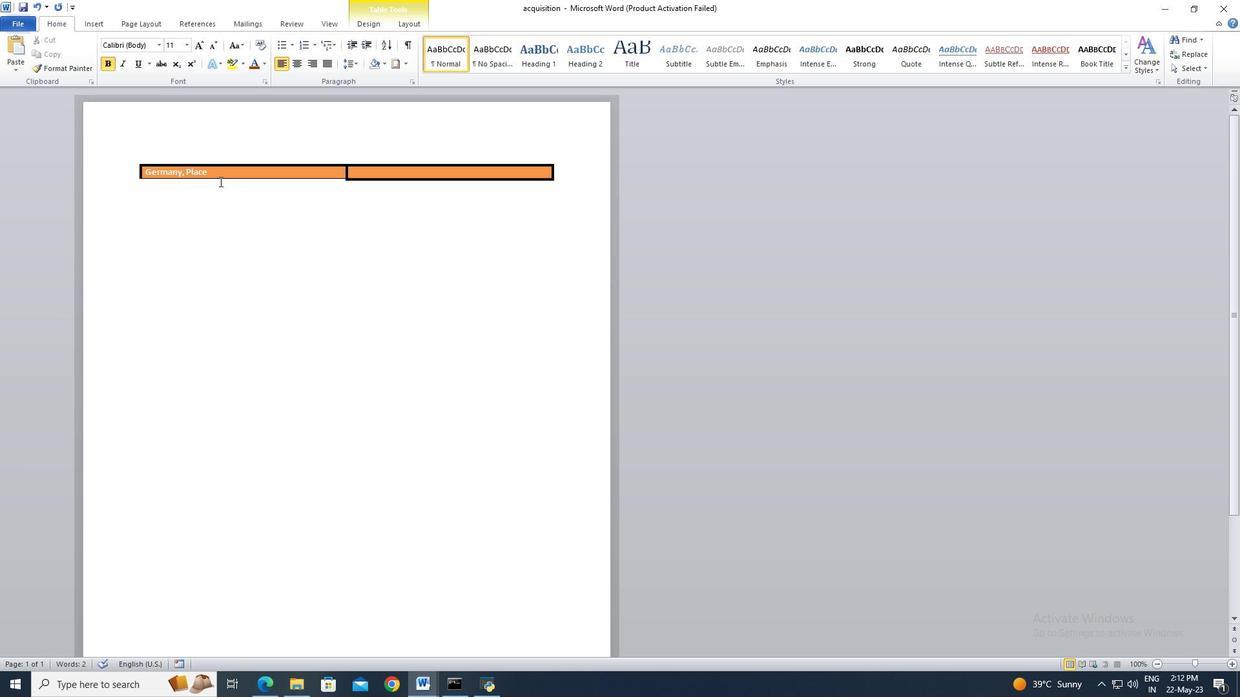 
Action: Key pressed <Key.shift>
Screenshot: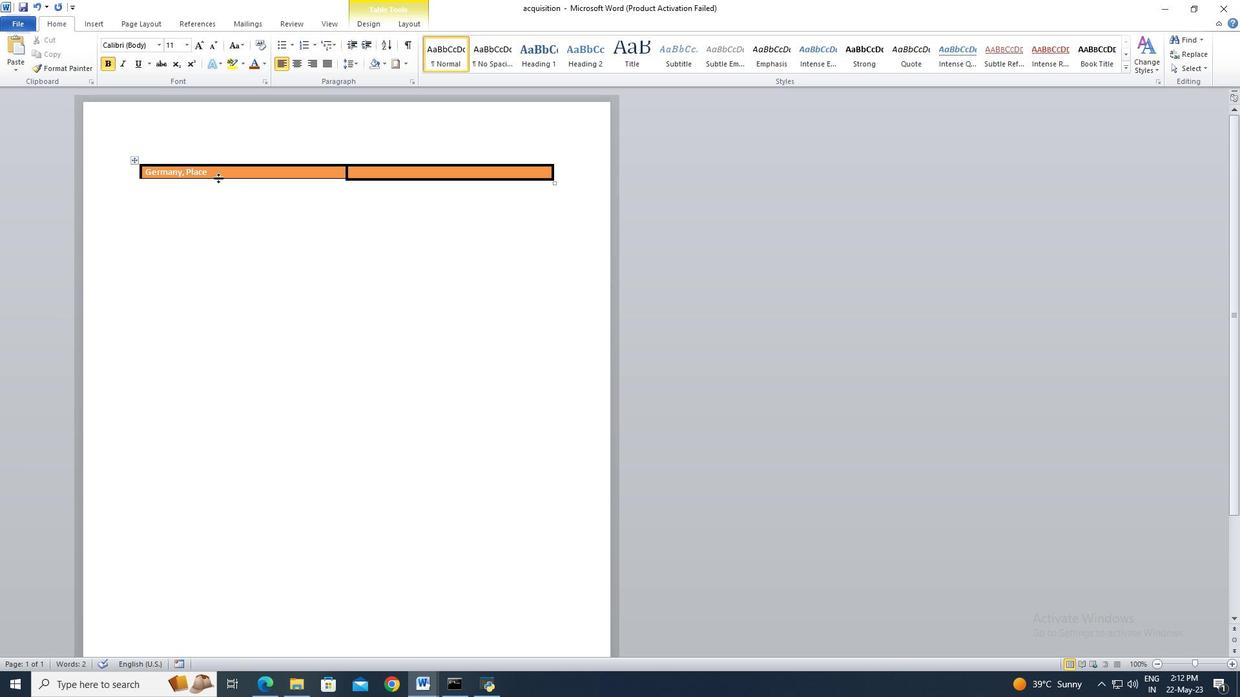 
Action: Mouse pressed left at (217, 175)
Screenshot: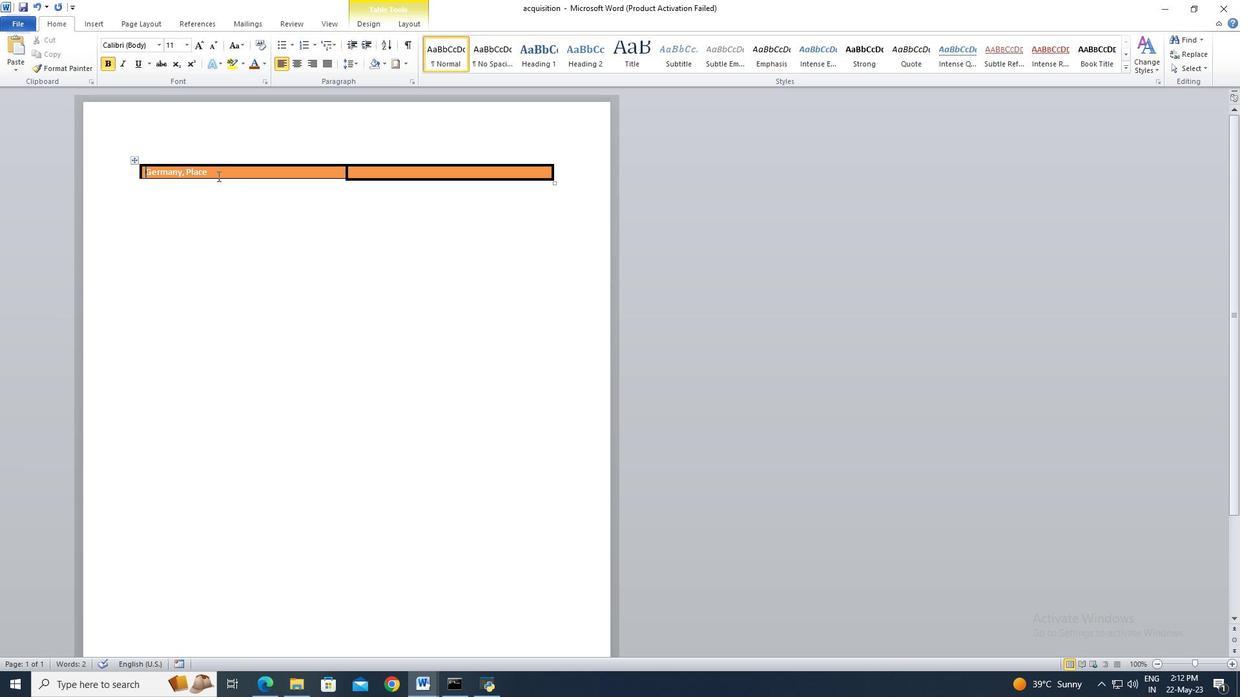 
Action: Mouse moved to (109, 69)
Screenshot: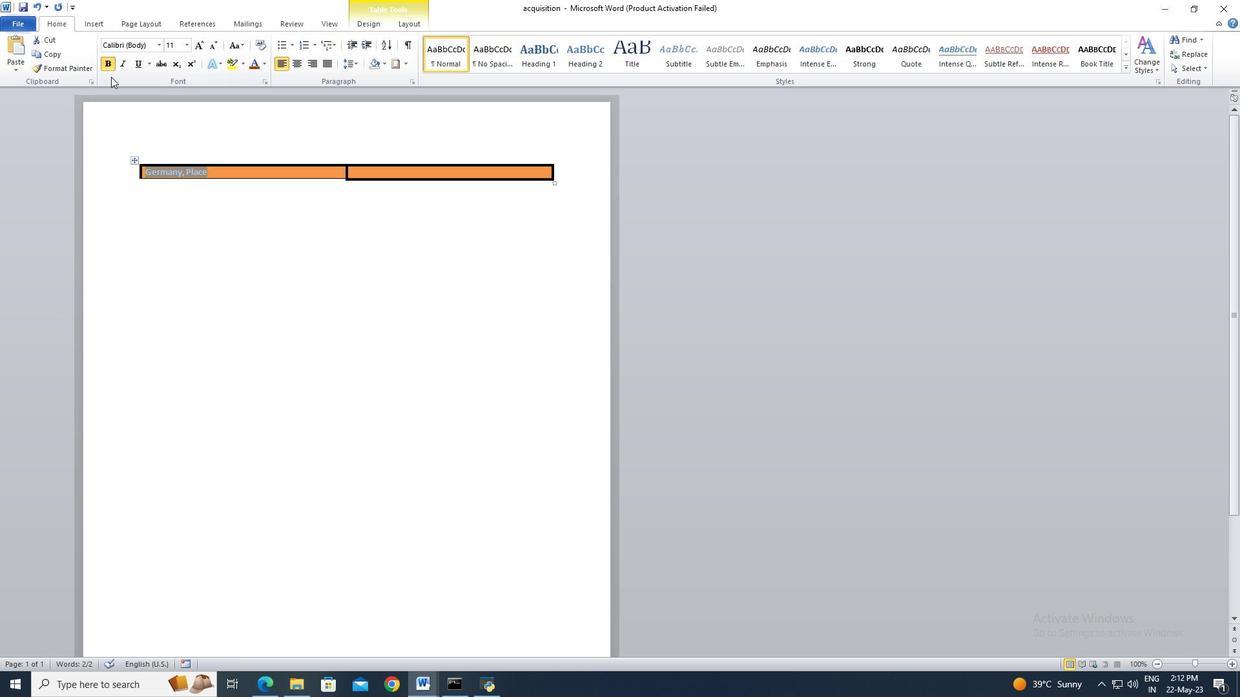 
Action: Mouse pressed left at (109, 69)
Screenshot: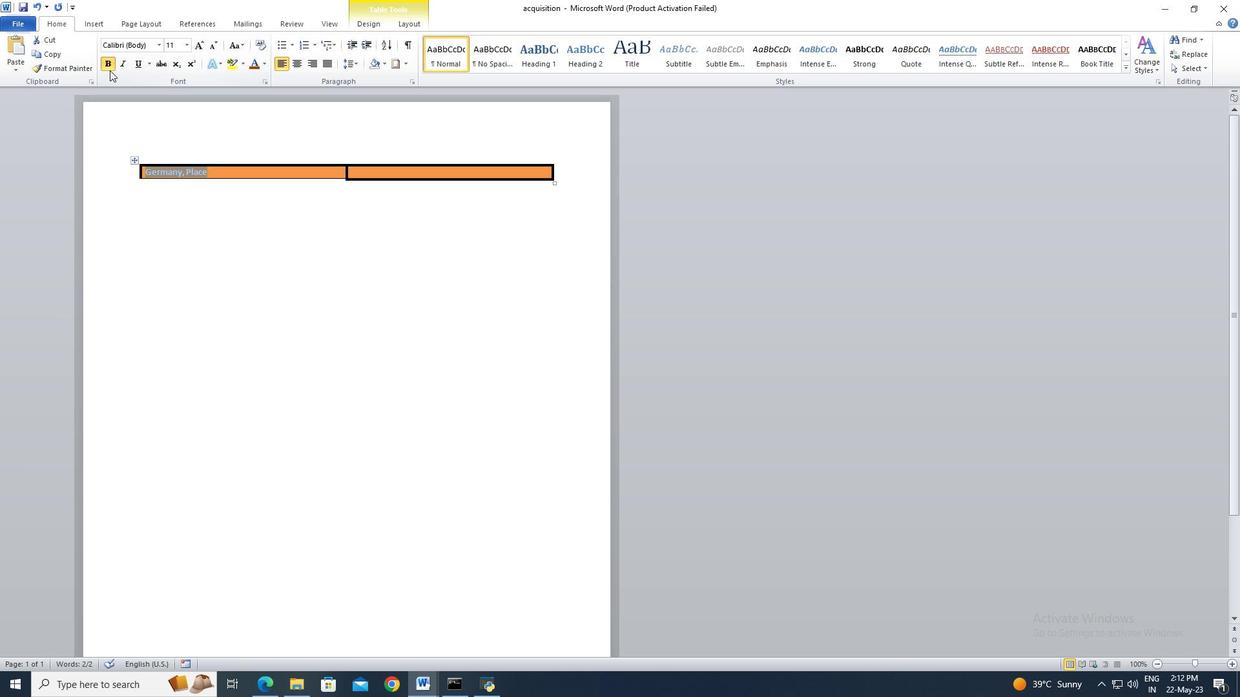
Action: Mouse pressed left at (109, 69)
Screenshot: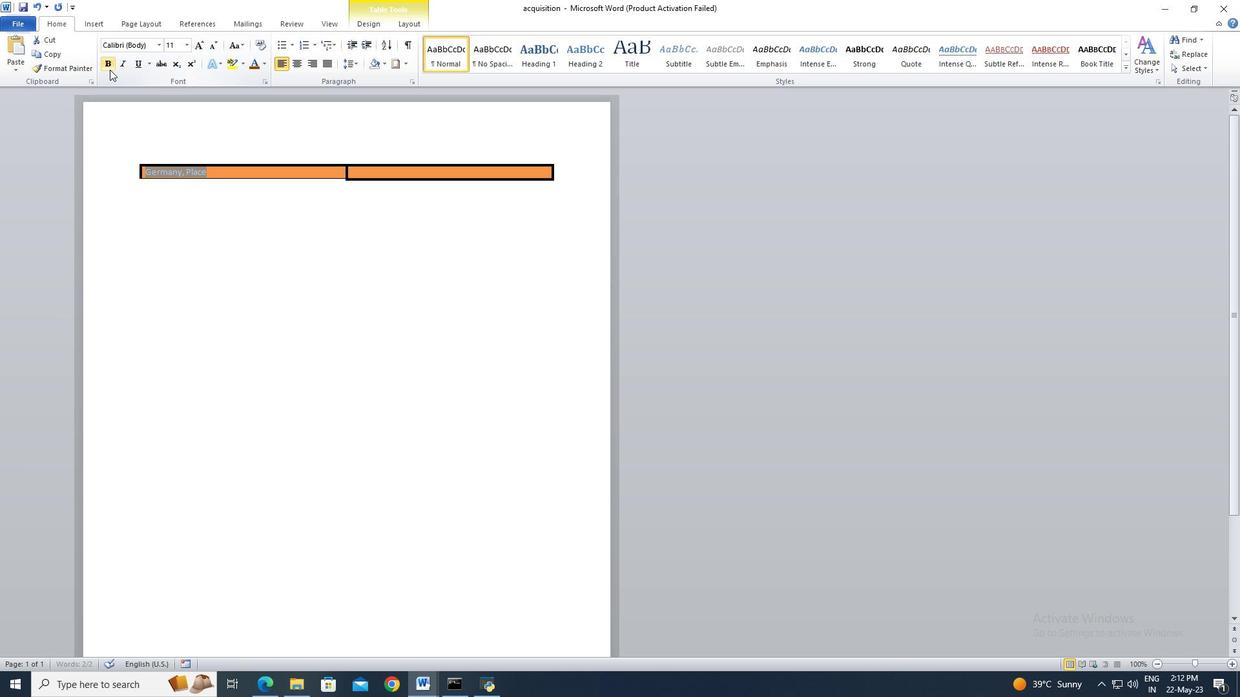 
Action: Mouse moved to (280, 61)
Screenshot: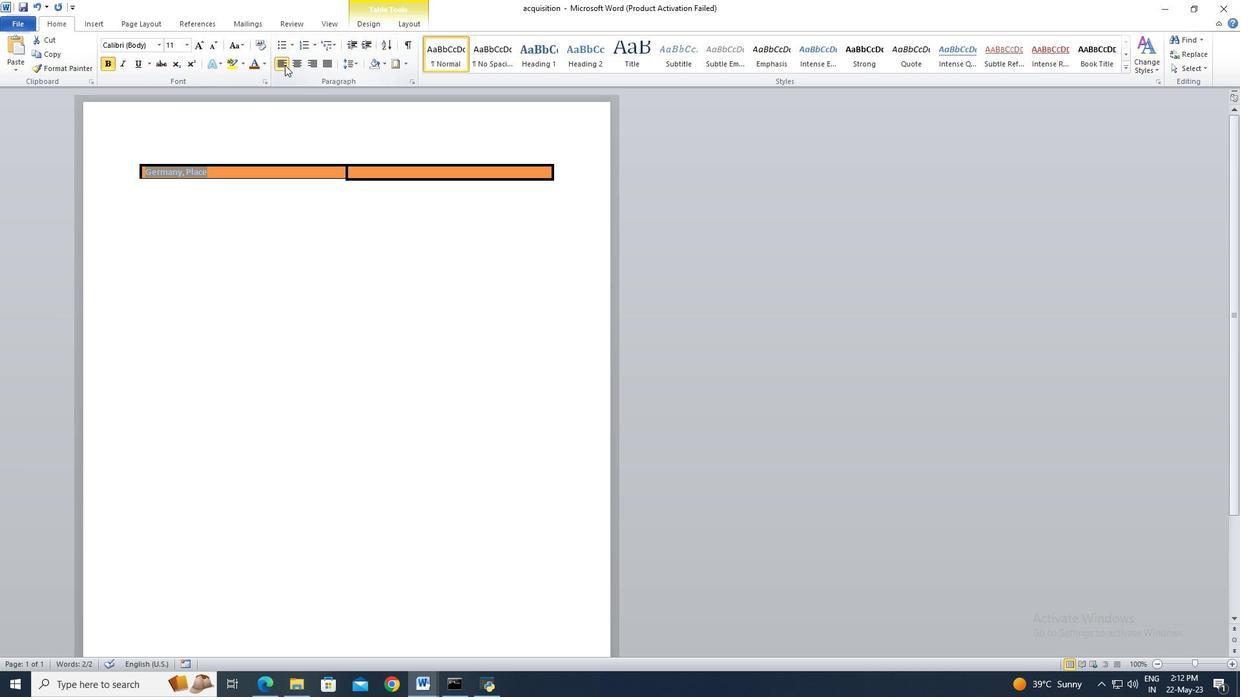 
Action: Mouse pressed left at (280, 61)
Screenshot: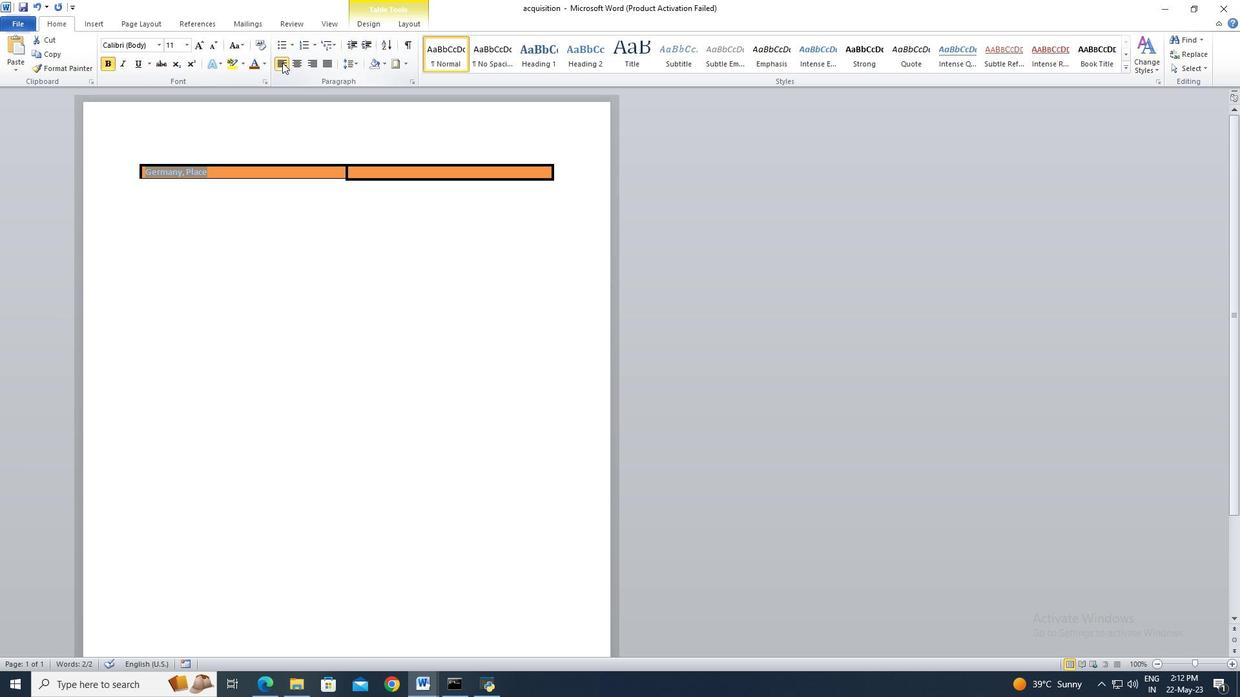 
Action: Mouse moved to (277, 62)
Screenshot: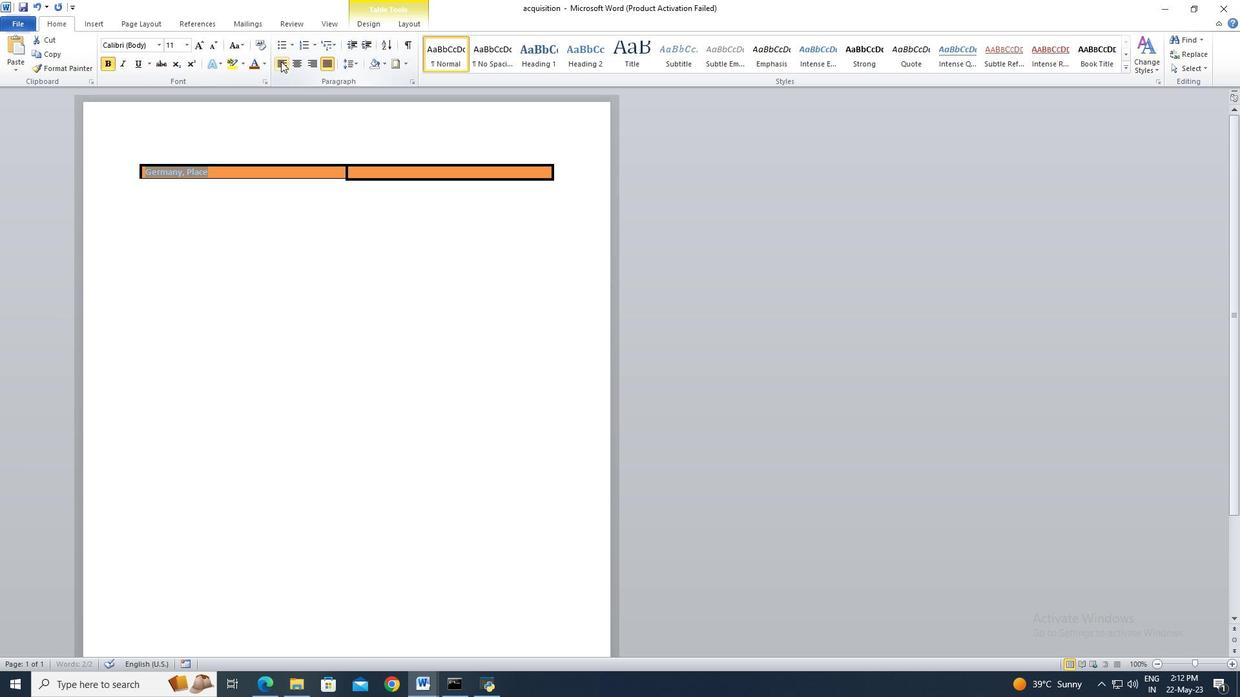 
Action: Mouse pressed left at (277, 62)
Screenshot: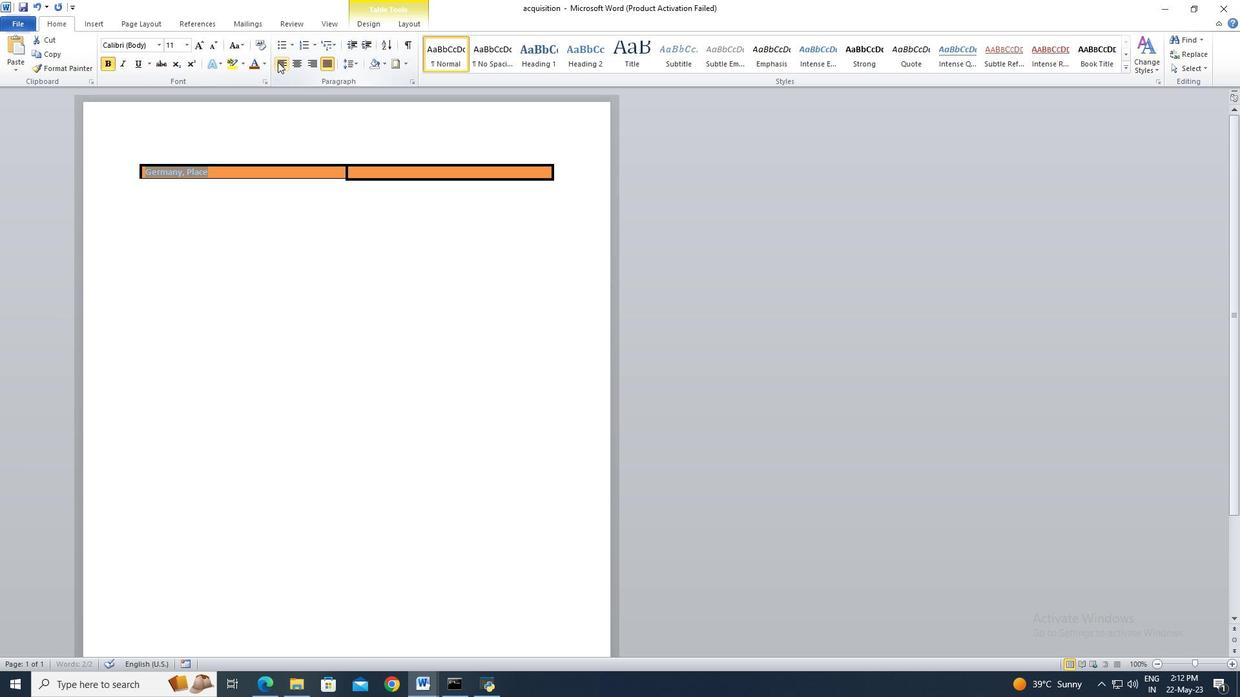 
Action: Mouse moved to (315, 239)
Screenshot: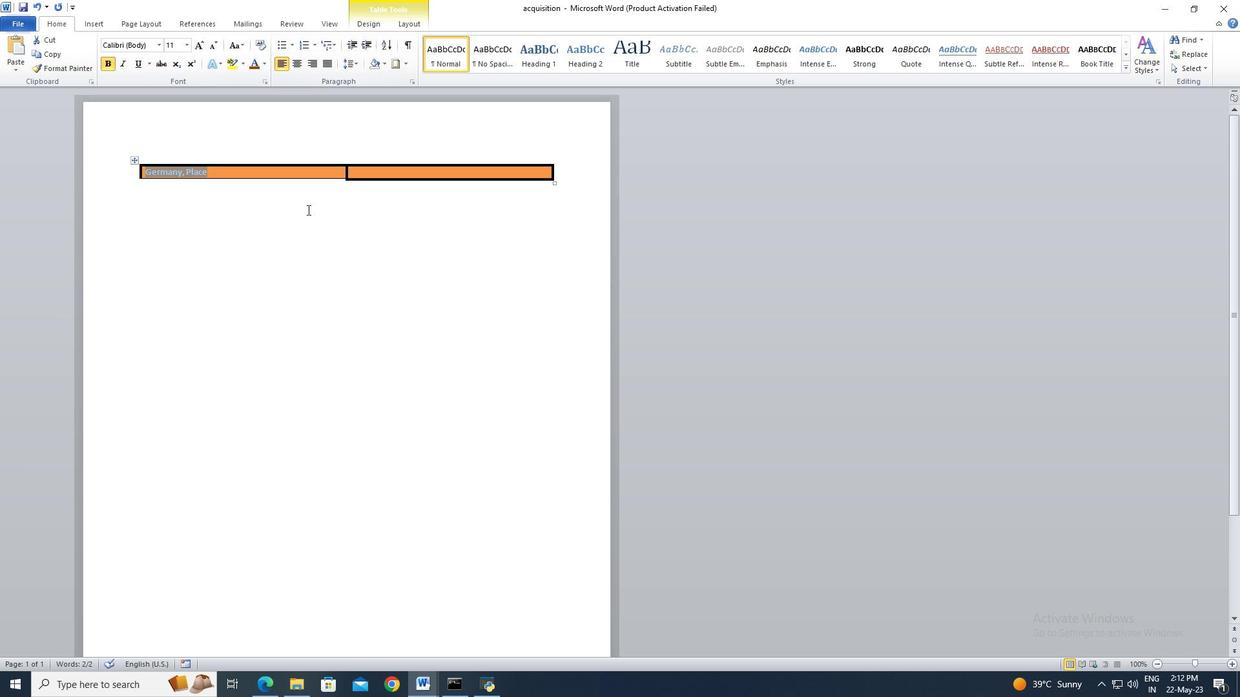 
